 Task: Add an event with the title Second Interview with Roberstson, date '2024/05/03', time 9:40 AM to 11:40 AMand add a description: Analyzing the campaign's KPIs, such as website traffic, lead generation, sales, customer acquisition cost, return on investment (ROI), or brand awareness metrics. This helps to determine if the campaign achieved its desired outcomes and if it delivered a positive ROI., put the event into Orange category . Add location for the event as: Rotterdam, Netherlands, logged in from the account softage.8@softage.netand send the event invitation to softage.6@softage.net and softage.7@softage.net. Set a reminder for the event 5 minutes before
Action: Mouse moved to (125, 150)
Screenshot: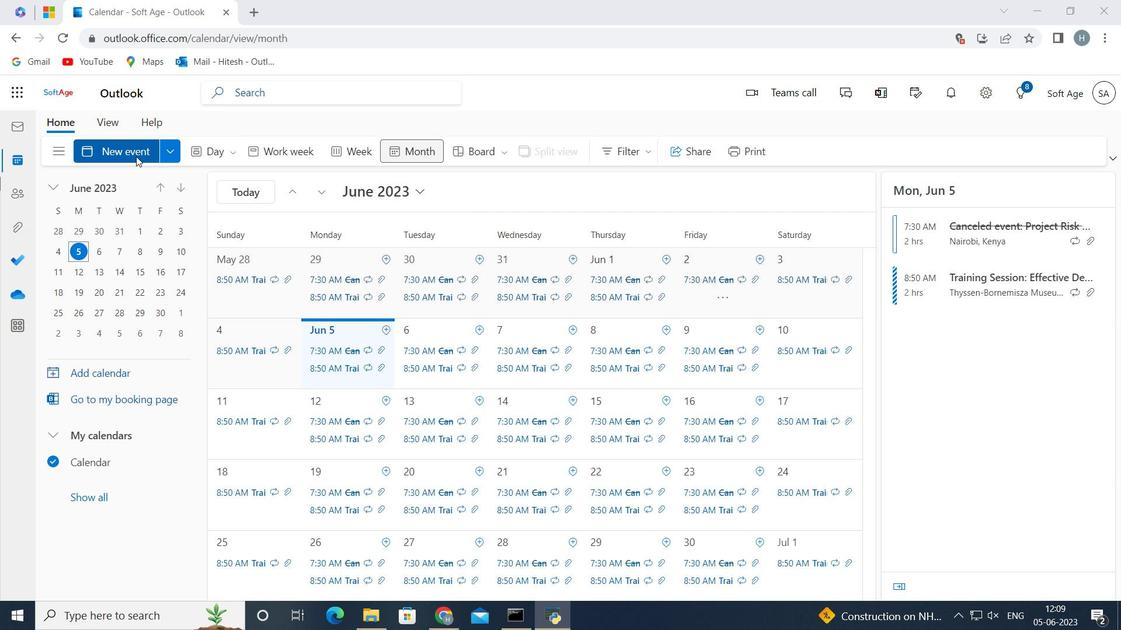 
Action: Mouse pressed left at (125, 150)
Screenshot: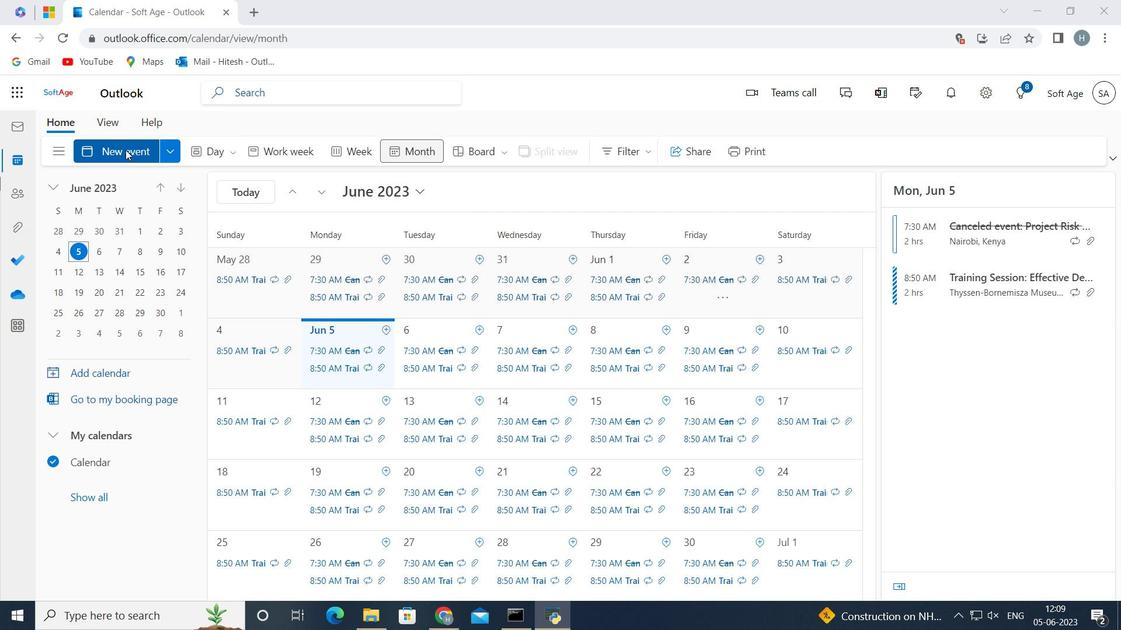 
Action: Mouse moved to (272, 237)
Screenshot: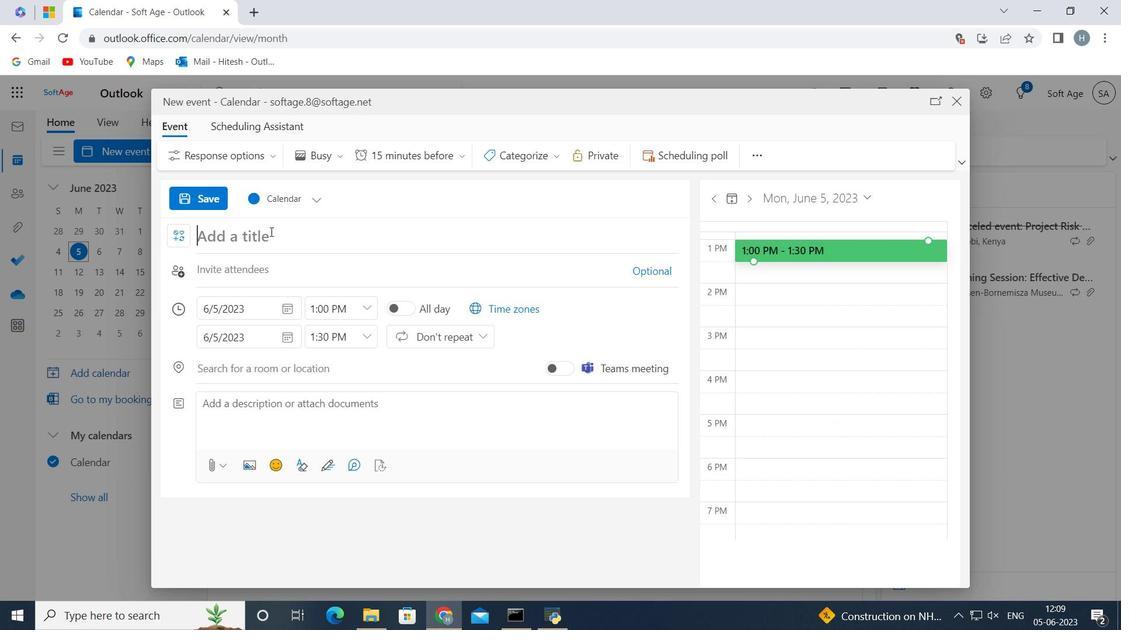 
Action: Mouse pressed left at (272, 237)
Screenshot: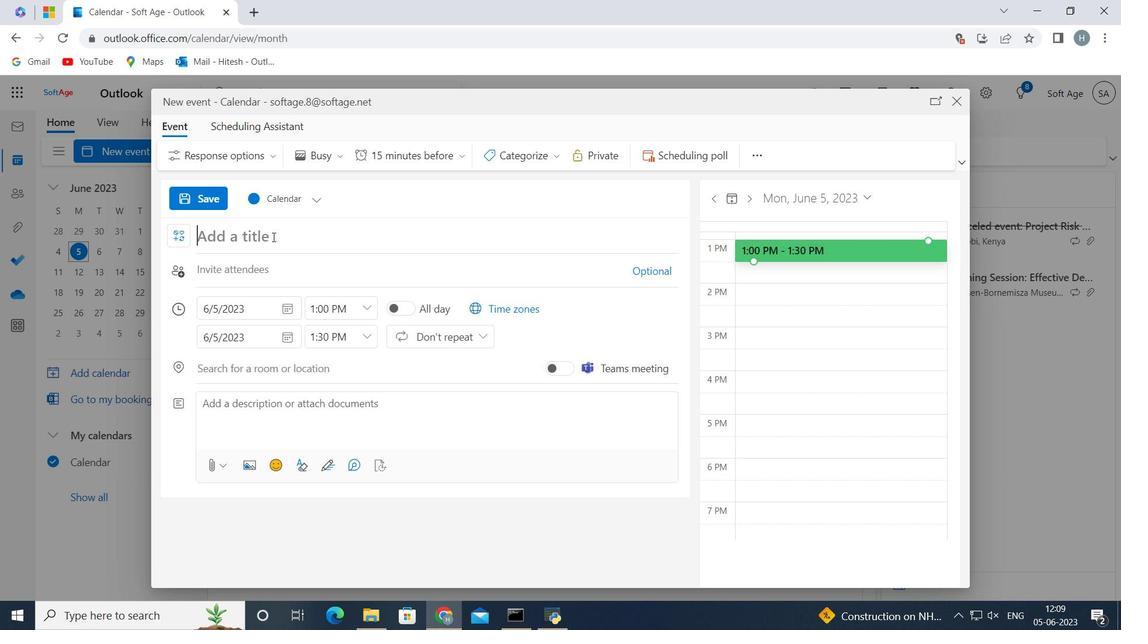 
Action: Key pressed <Key.shift>Second<Key.space><Key.shift>Interview<Key.space>with<Key.space><Key.shift>Roberstson<Key.space>
Screenshot: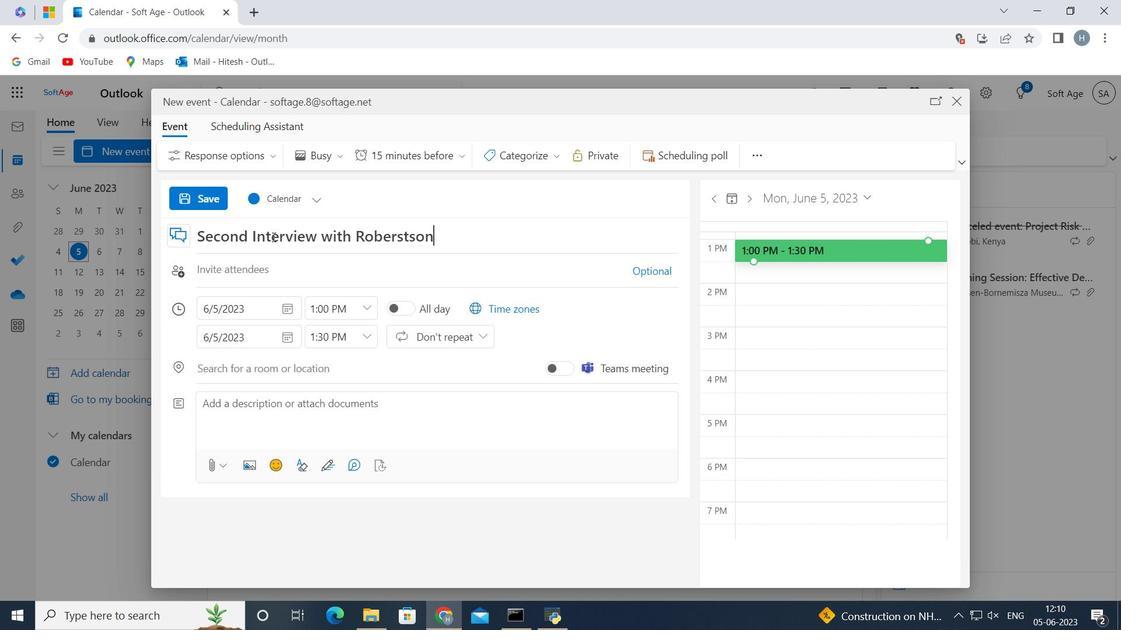 
Action: Mouse moved to (529, 238)
Screenshot: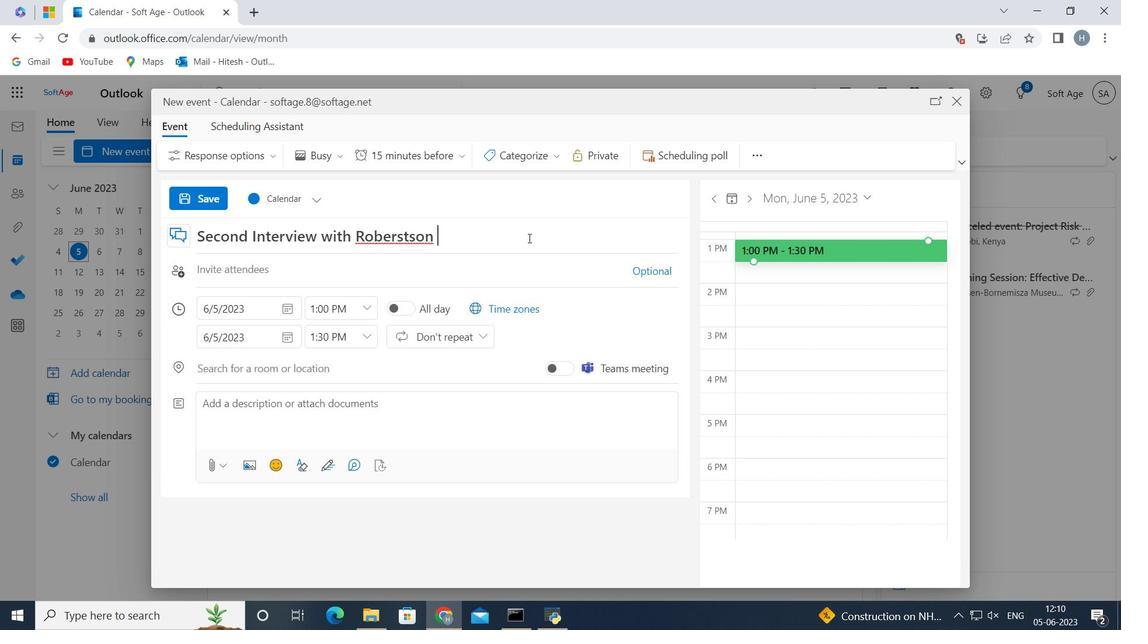 
Action: Mouse pressed left at (529, 238)
Screenshot: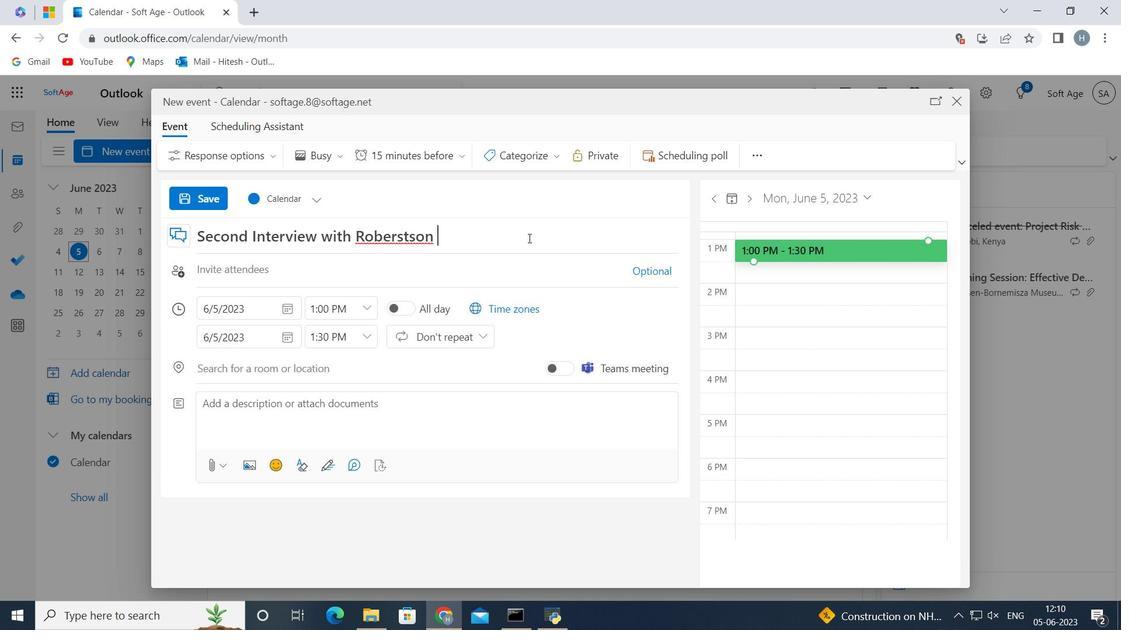 
Action: Mouse moved to (290, 309)
Screenshot: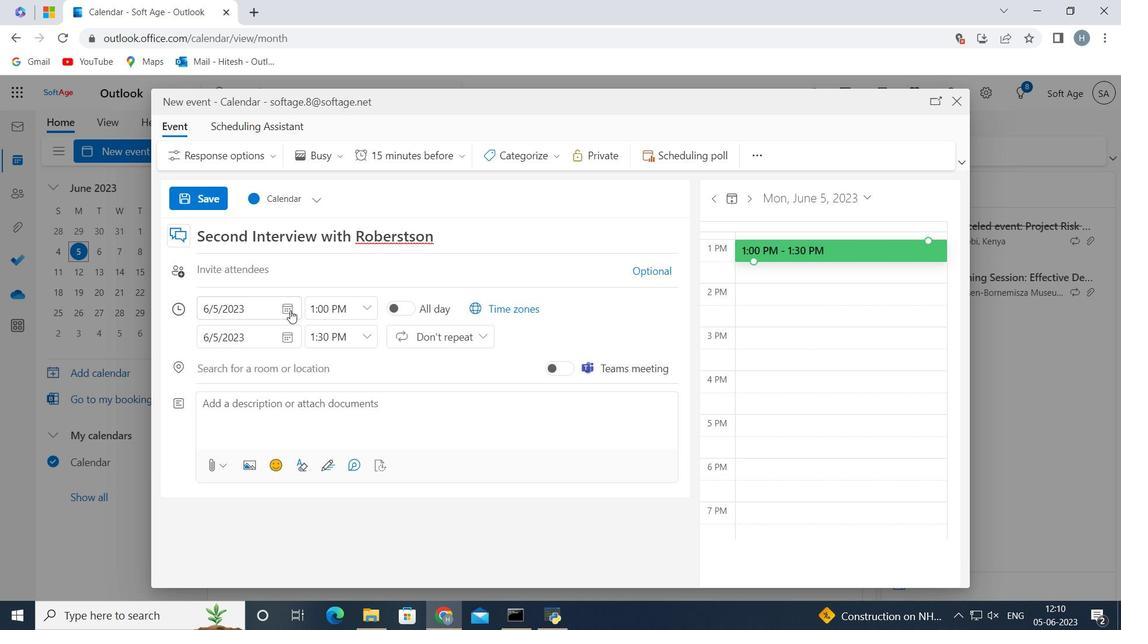 
Action: Mouse pressed left at (290, 309)
Screenshot: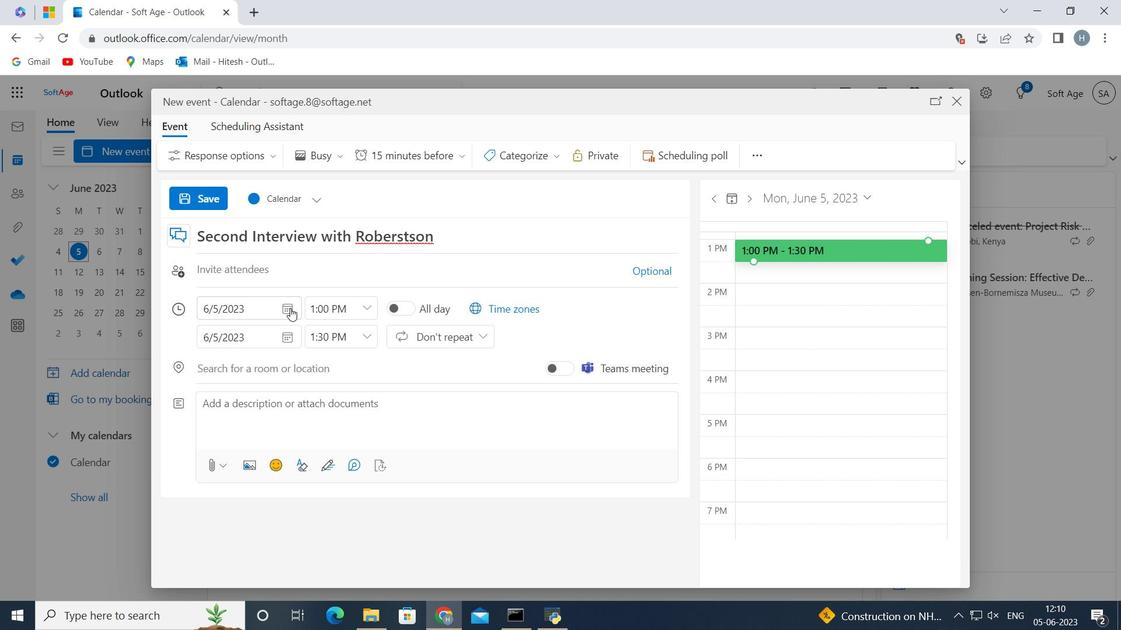 
Action: Mouse moved to (251, 339)
Screenshot: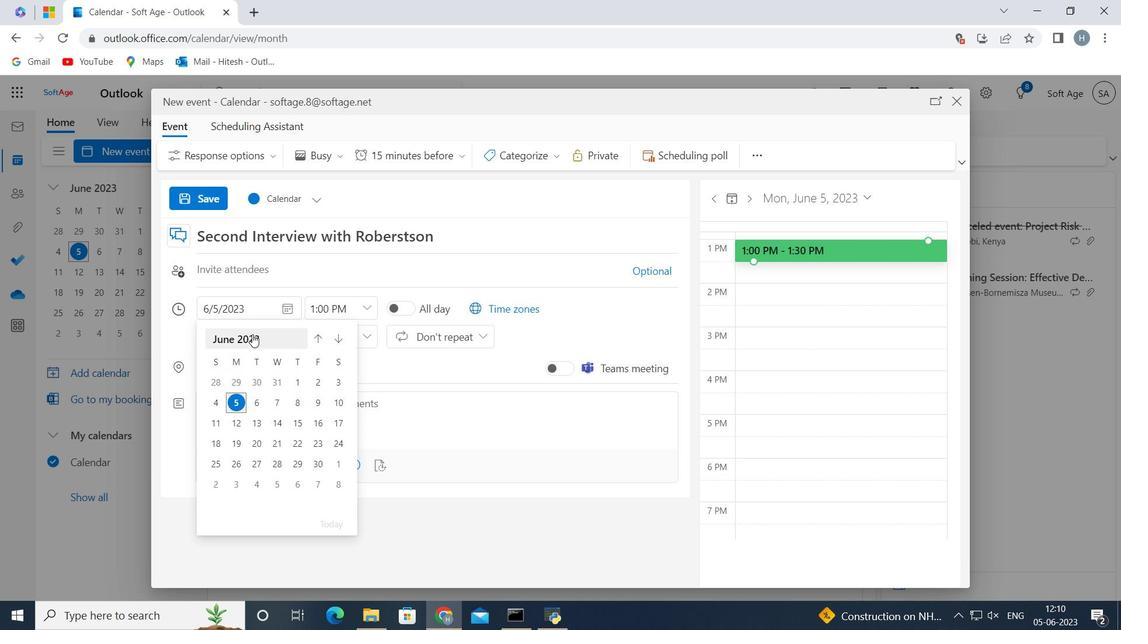 
Action: Mouse pressed left at (251, 339)
Screenshot: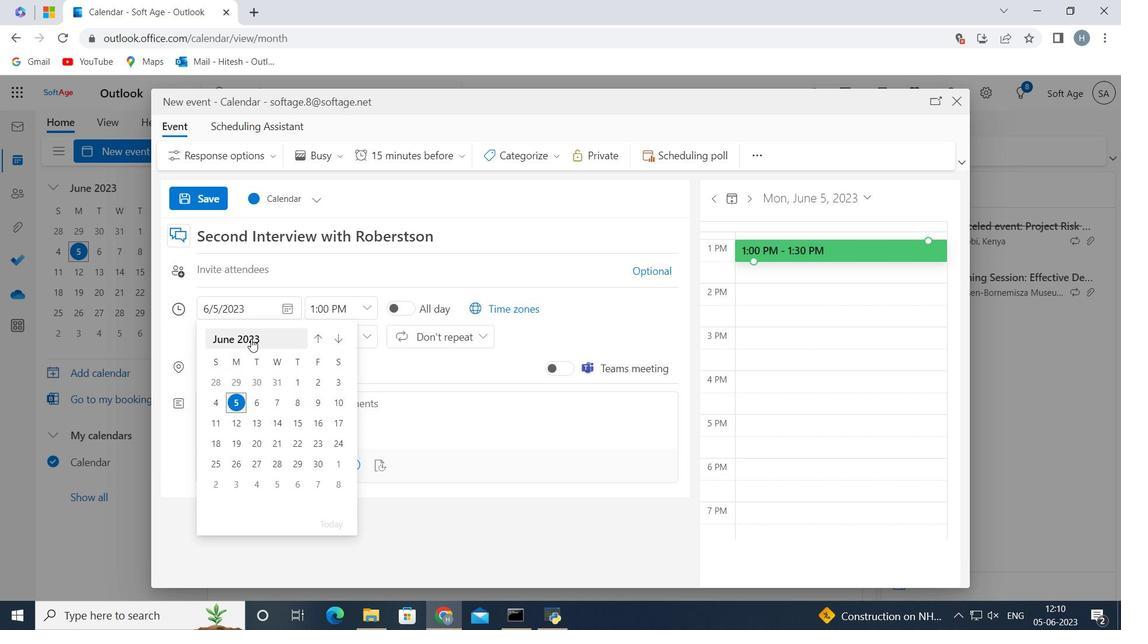 
Action: Mouse pressed left at (251, 339)
Screenshot: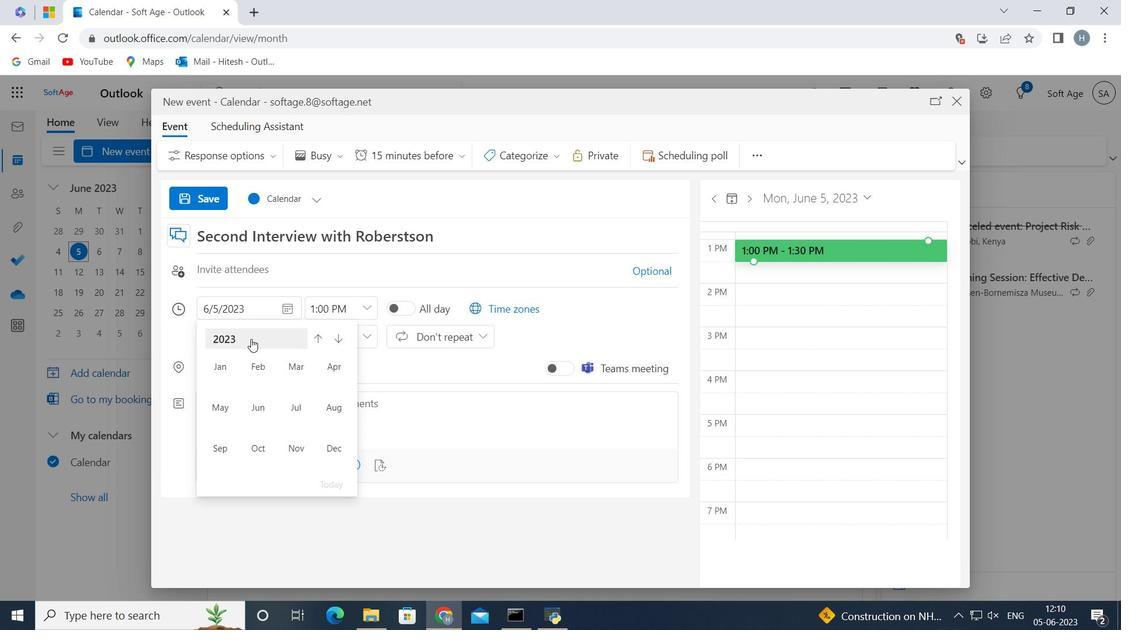 
Action: Mouse moved to (221, 404)
Screenshot: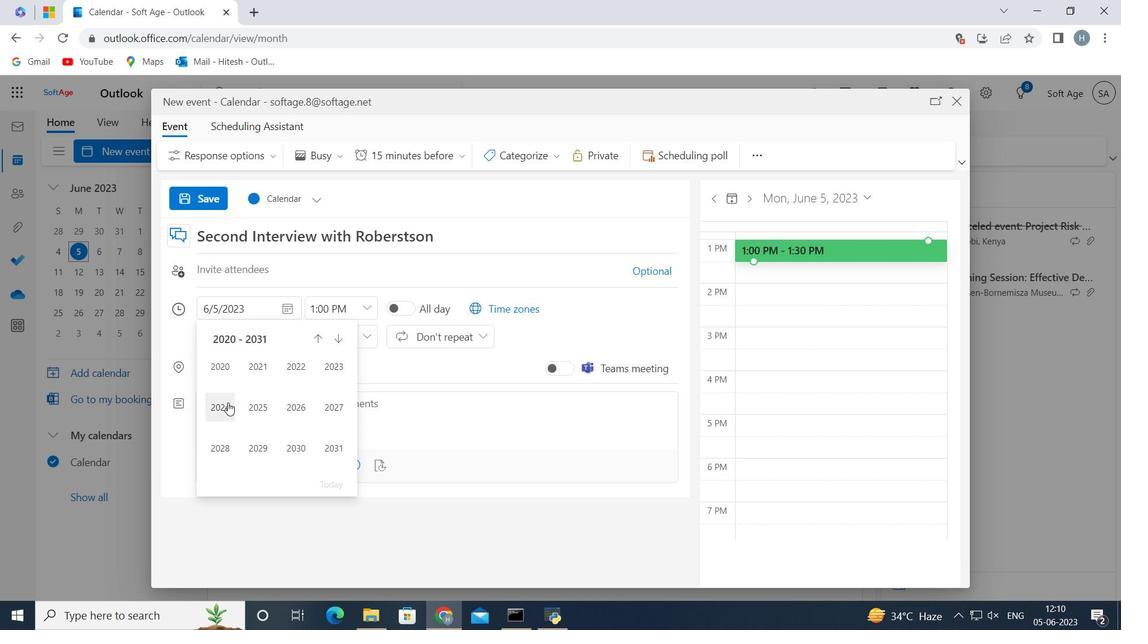 
Action: Mouse pressed left at (221, 404)
Screenshot: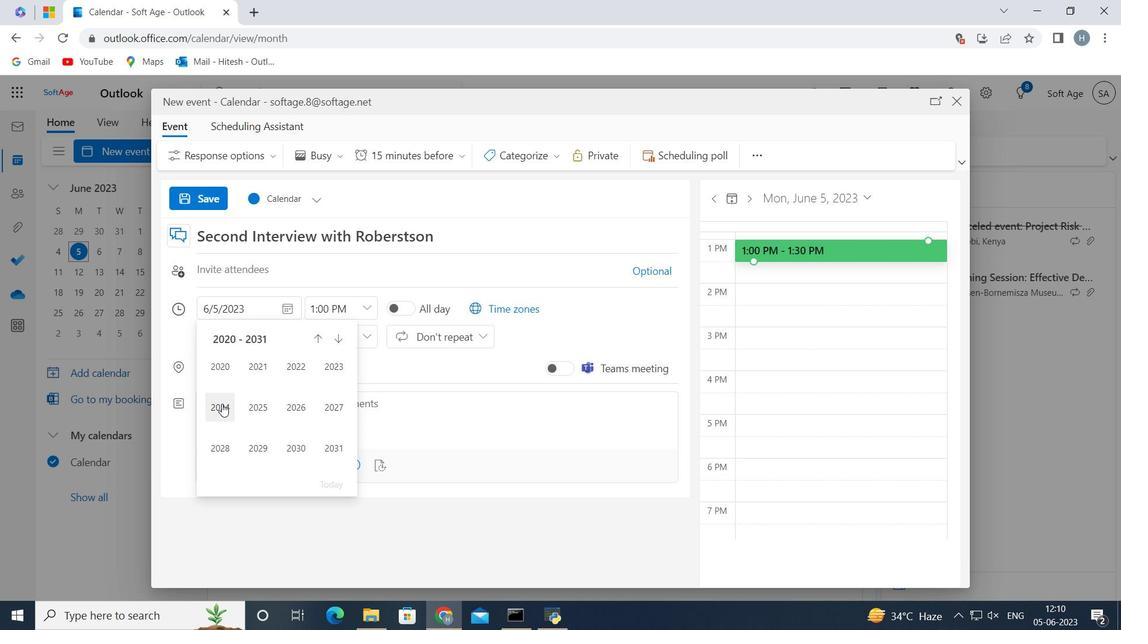 
Action: Mouse moved to (224, 401)
Screenshot: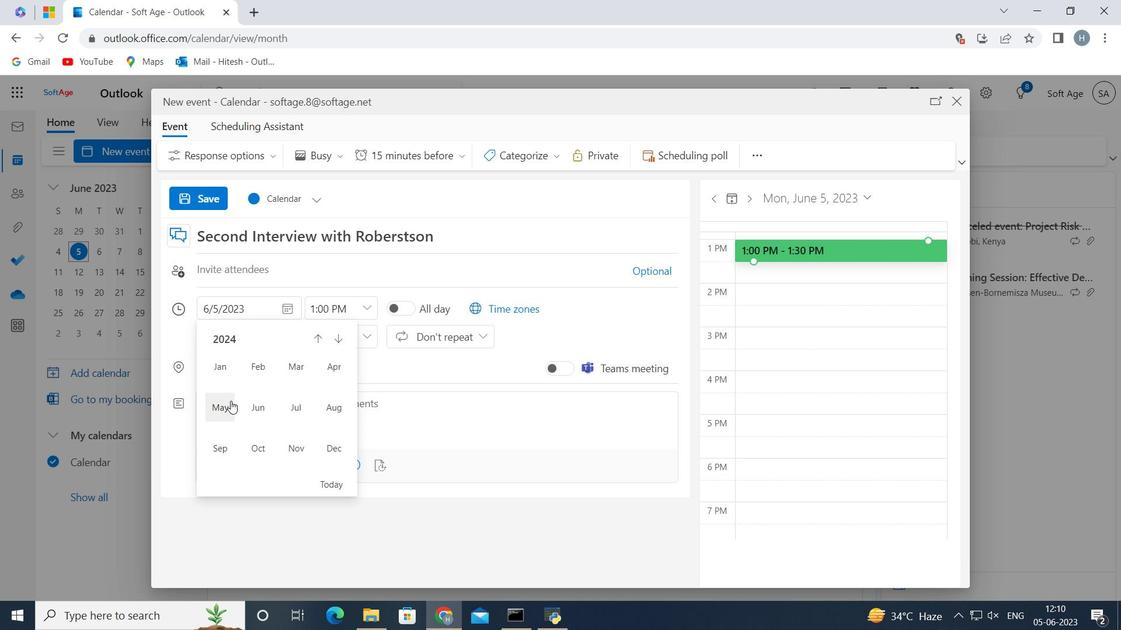 
Action: Mouse pressed left at (224, 401)
Screenshot: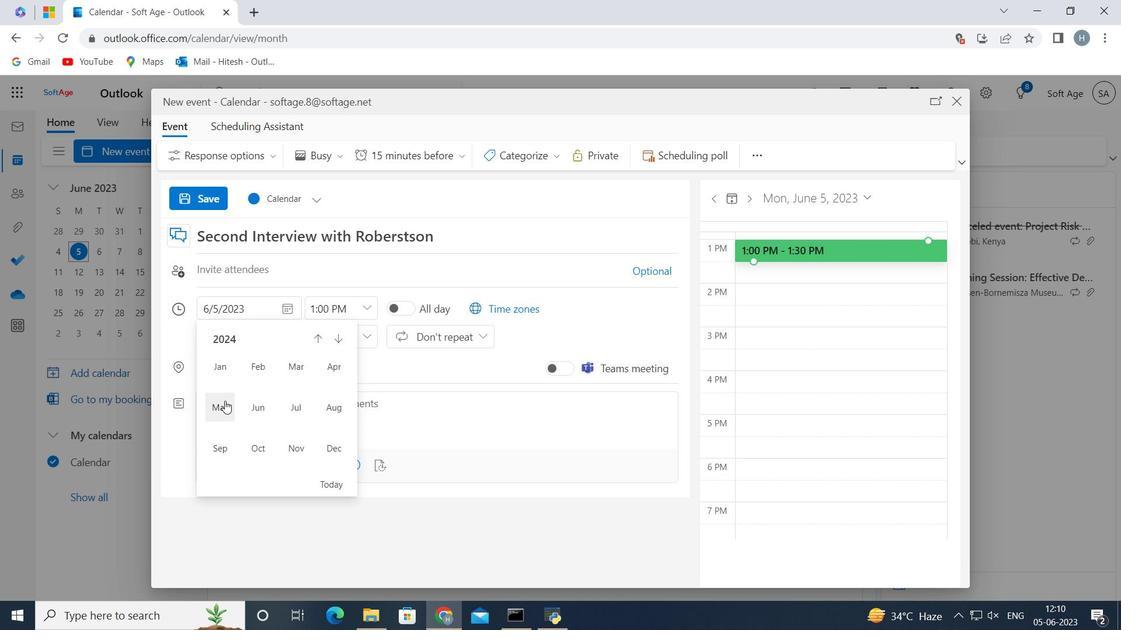 
Action: Mouse moved to (318, 381)
Screenshot: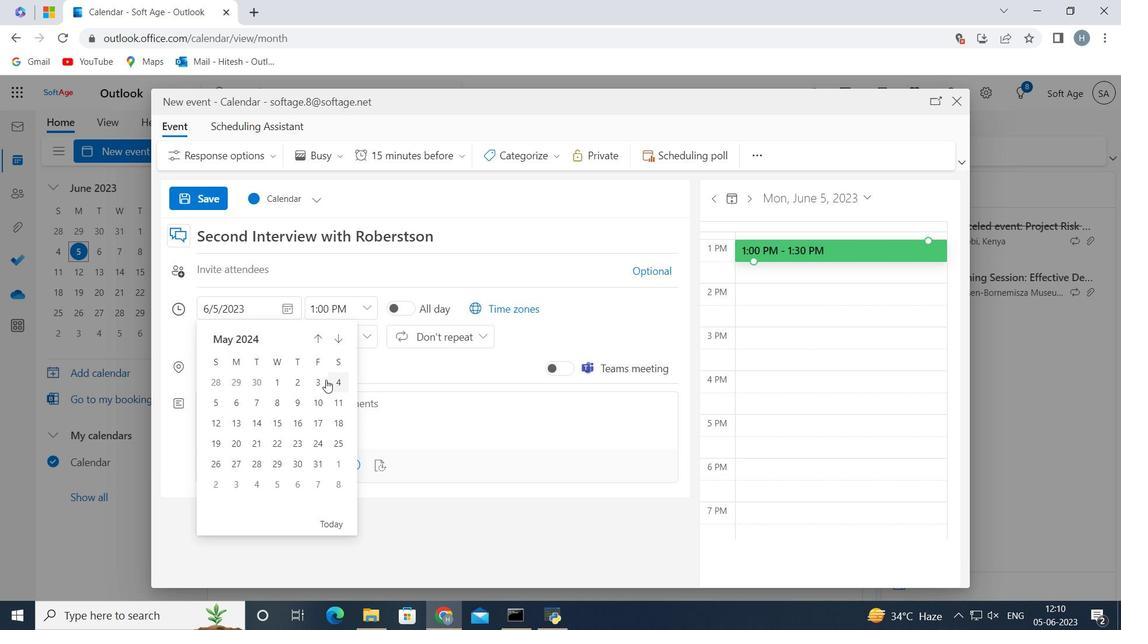 
Action: Mouse pressed left at (318, 381)
Screenshot: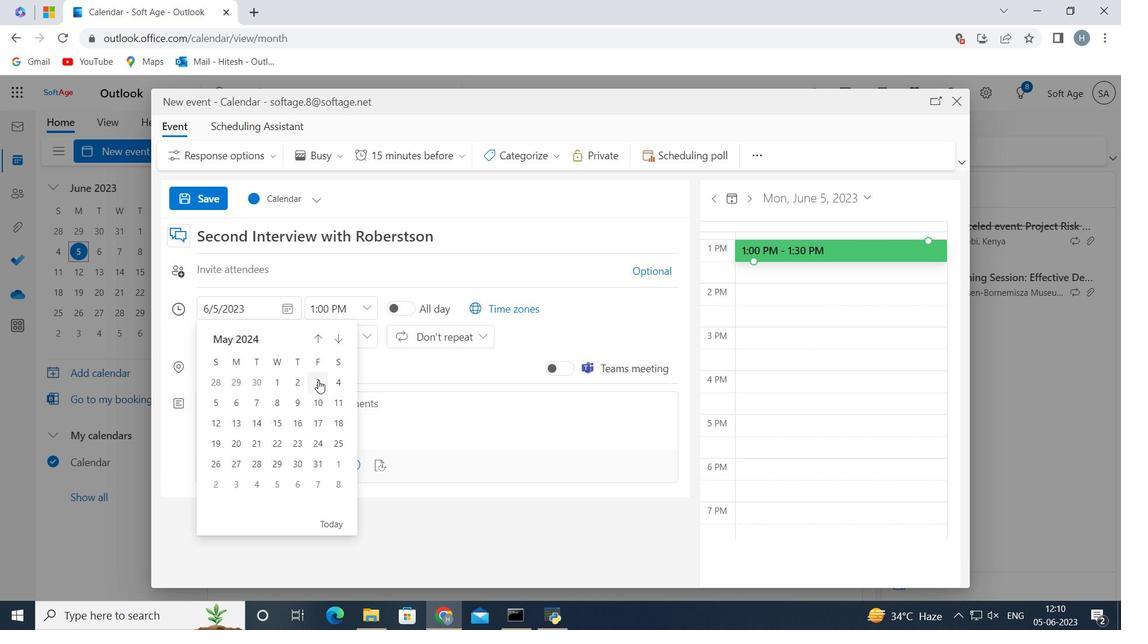 
Action: Mouse moved to (365, 305)
Screenshot: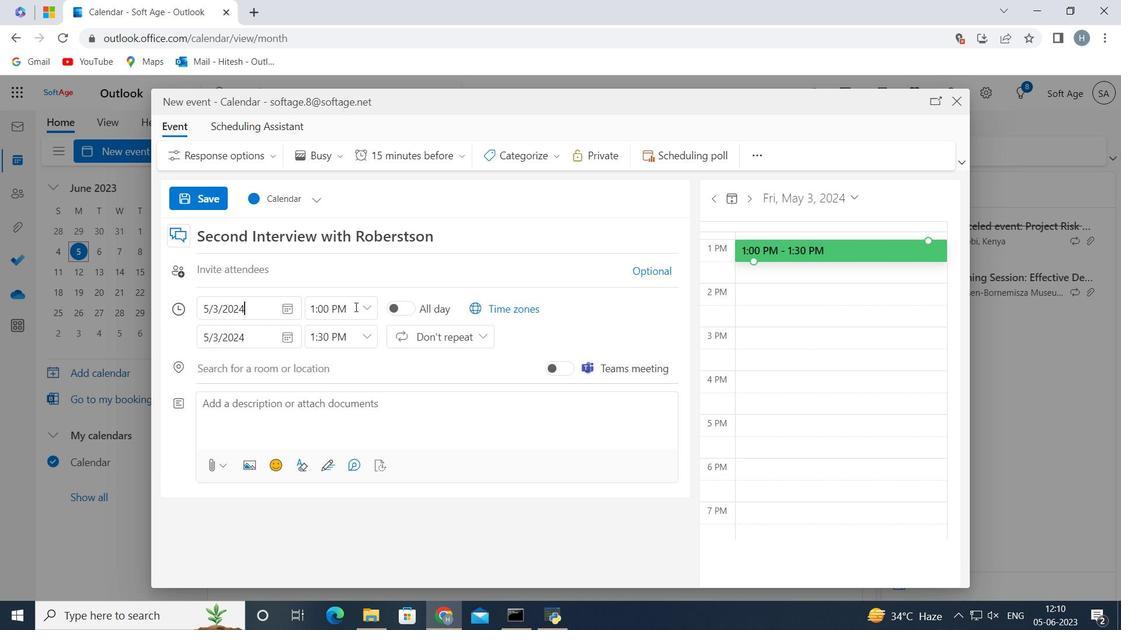 
Action: Mouse pressed left at (365, 305)
Screenshot: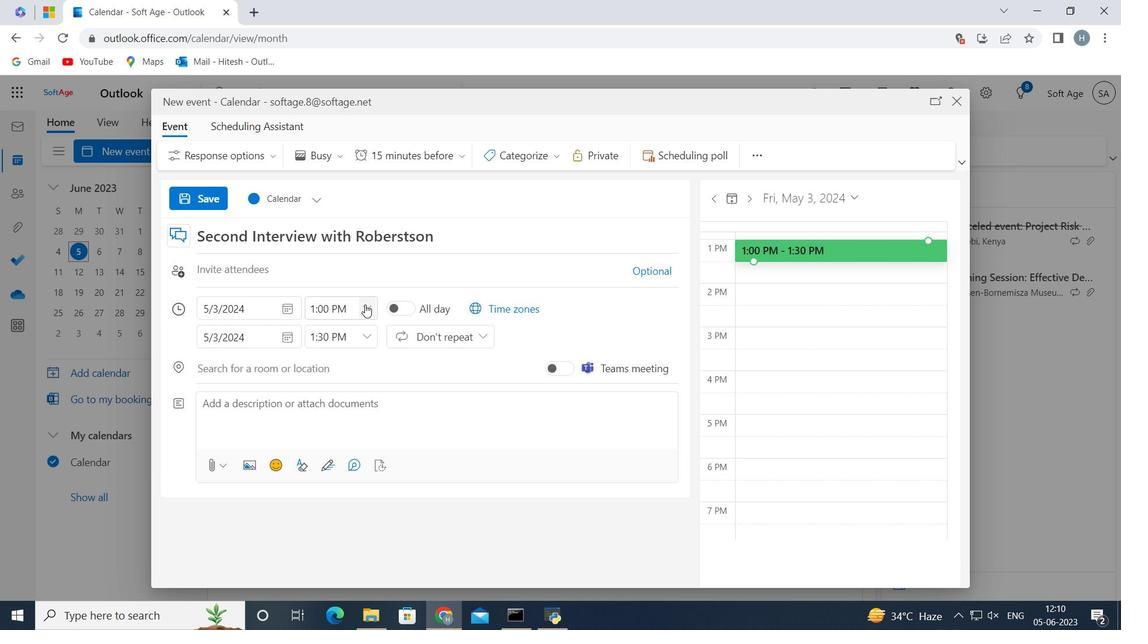 
Action: Mouse moved to (318, 407)
Screenshot: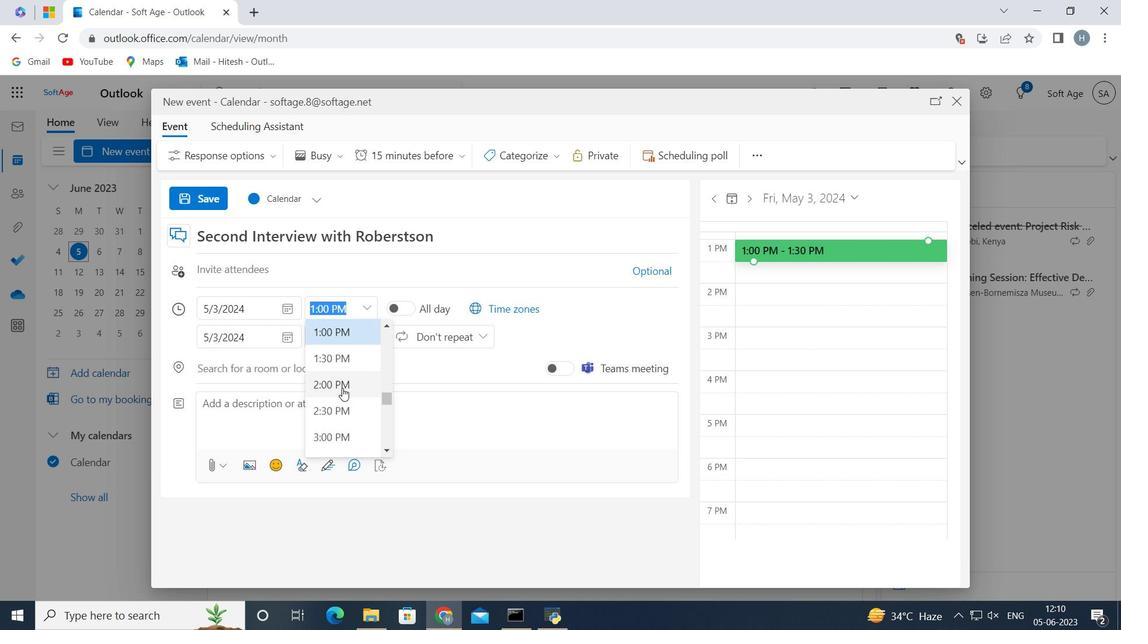 
Action: Mouse scrolled (318, 407) with delta (0, 0)
Screenshot: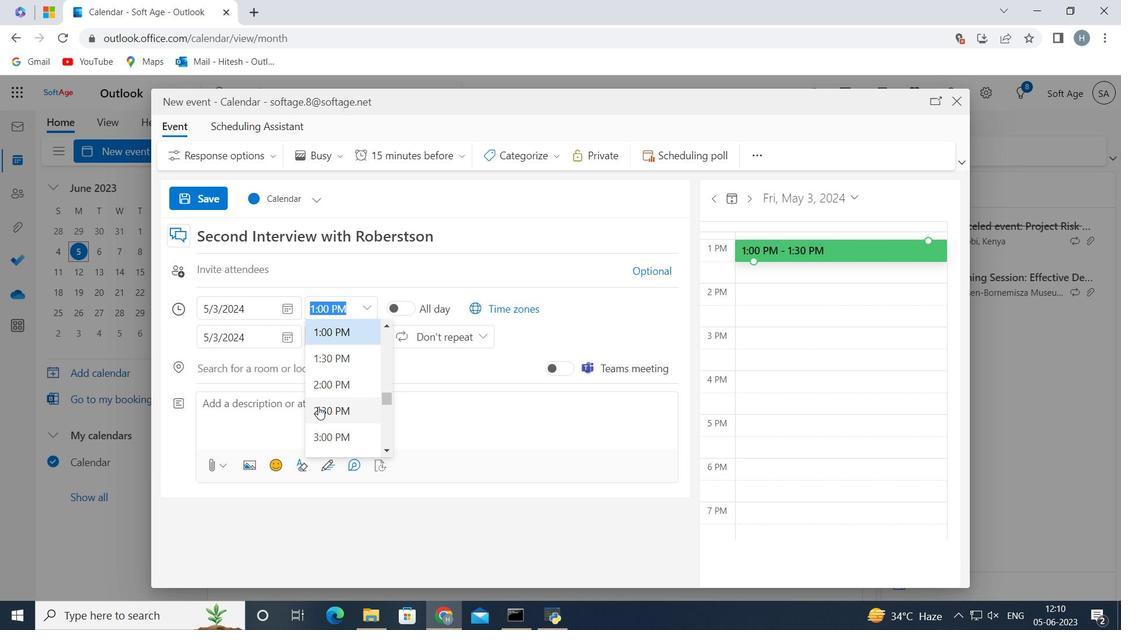 
Action: Mouse scrolled (318, 407) with delta (0, 0)
Screenshot: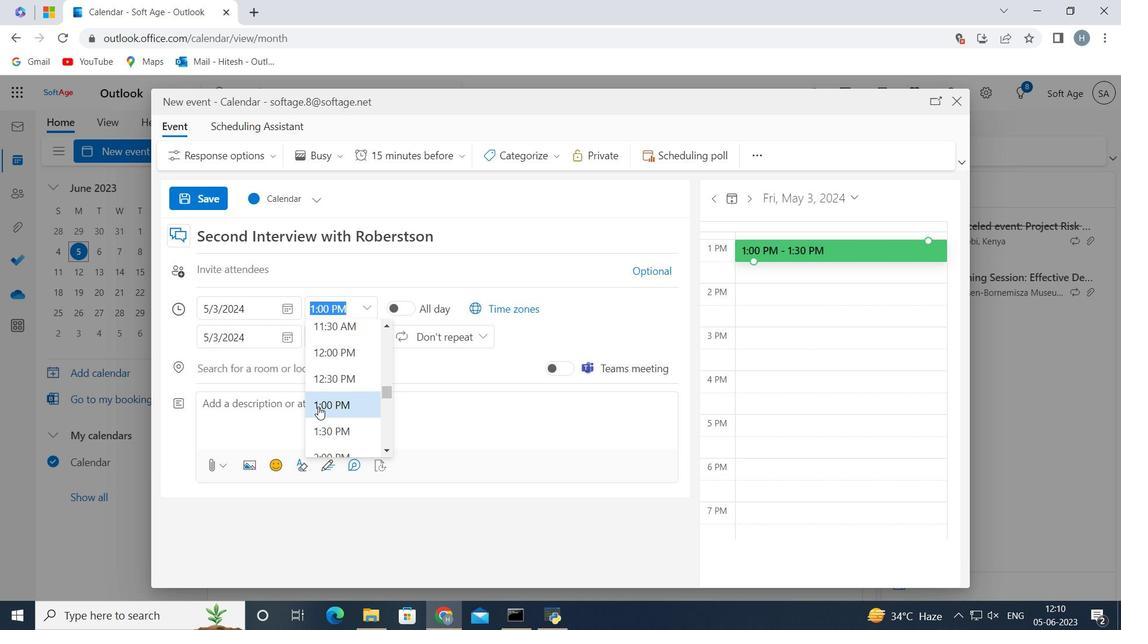 
Action: Mouse scrolled (318, 407) with delta (0, 0)
Screenshot: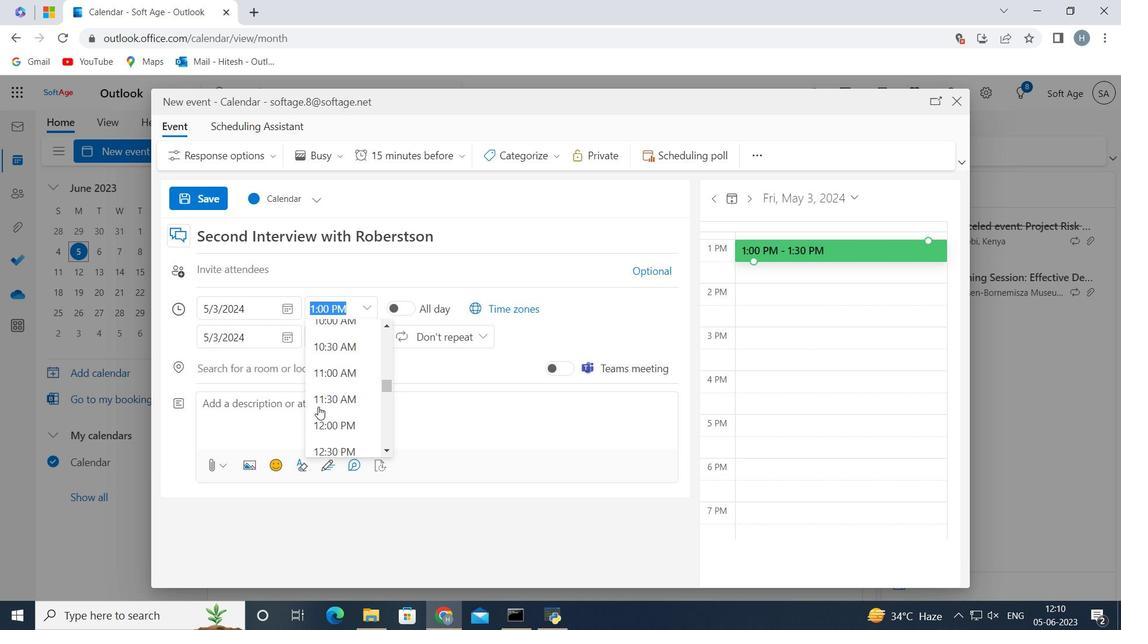 
Action: Mouse moved to (325, 368)
Screenshot: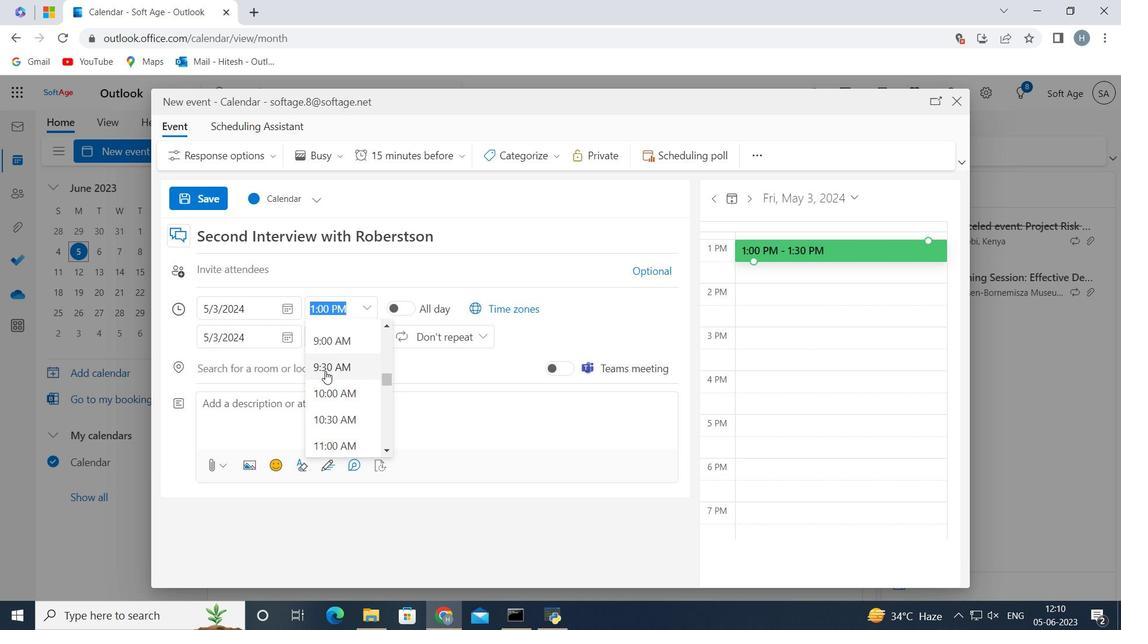 
Action: Mouse pressed left at (325, 368)
Screenshot: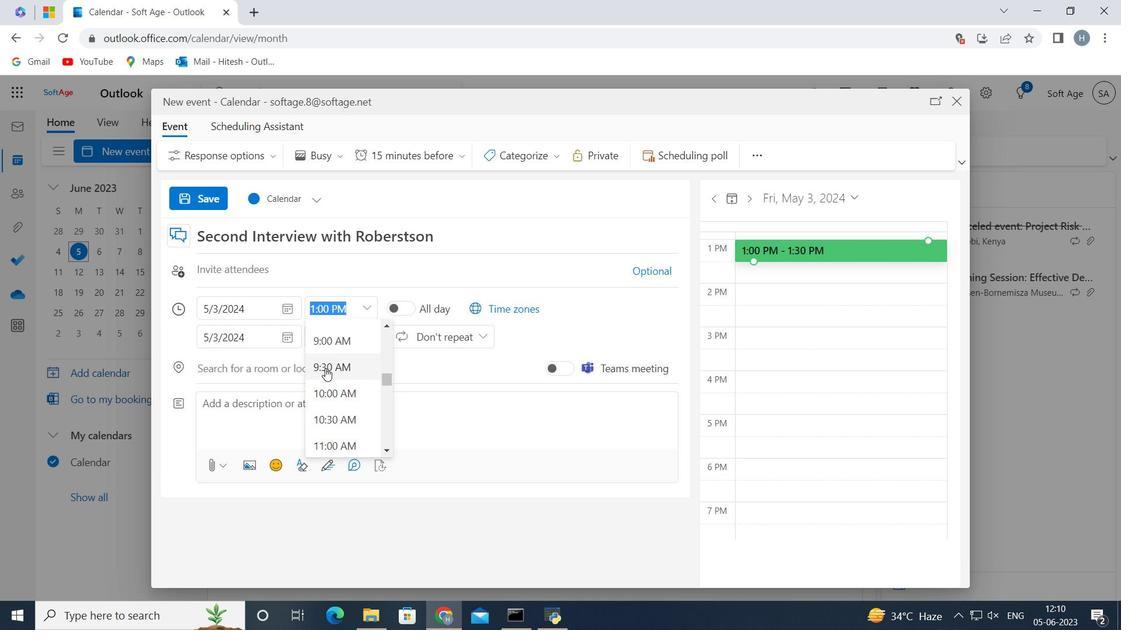 
Action: Mouse moved to (327, 310)
Screenshot: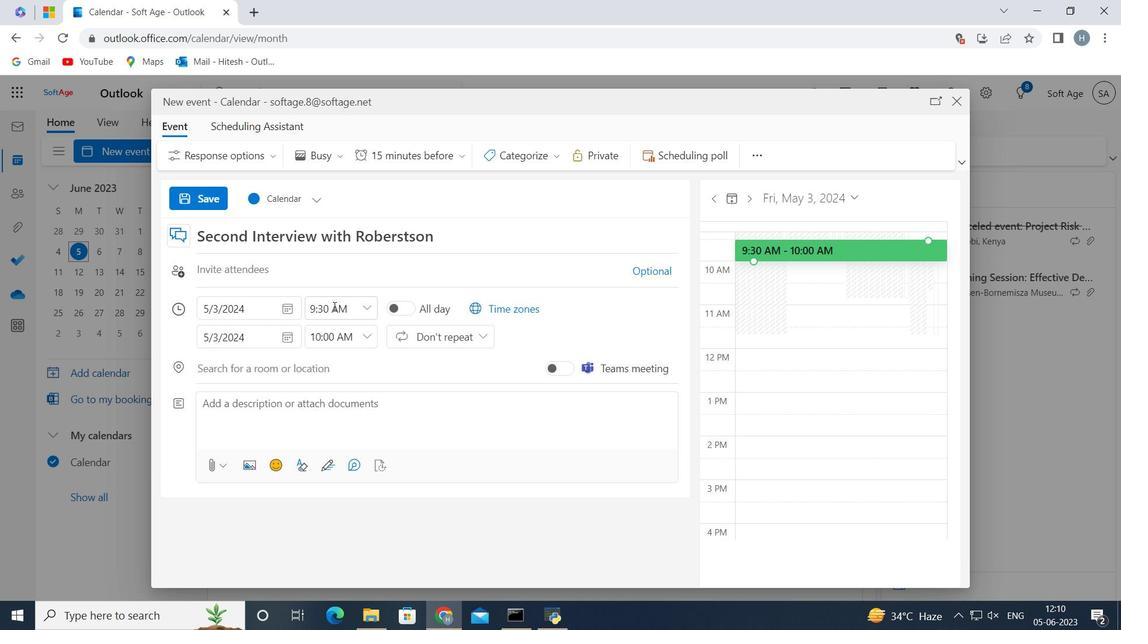
Action: Mouse pressed left at (327, 310)
Screenshot: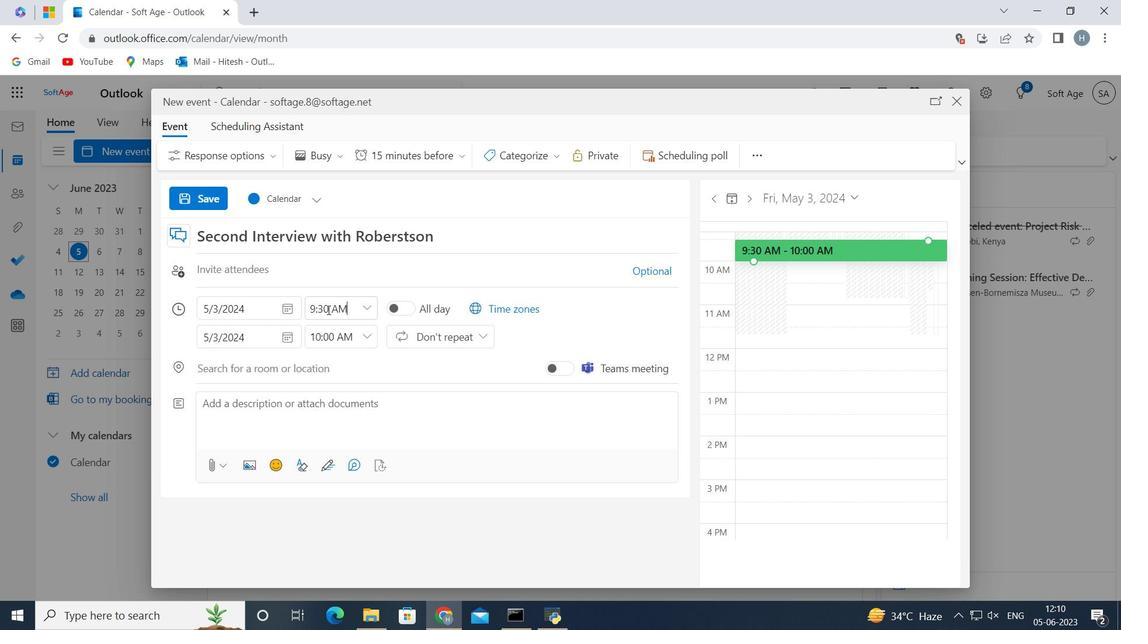 
Action: Key pressed <Key.backspace><Key.backspace>40
Screenshot: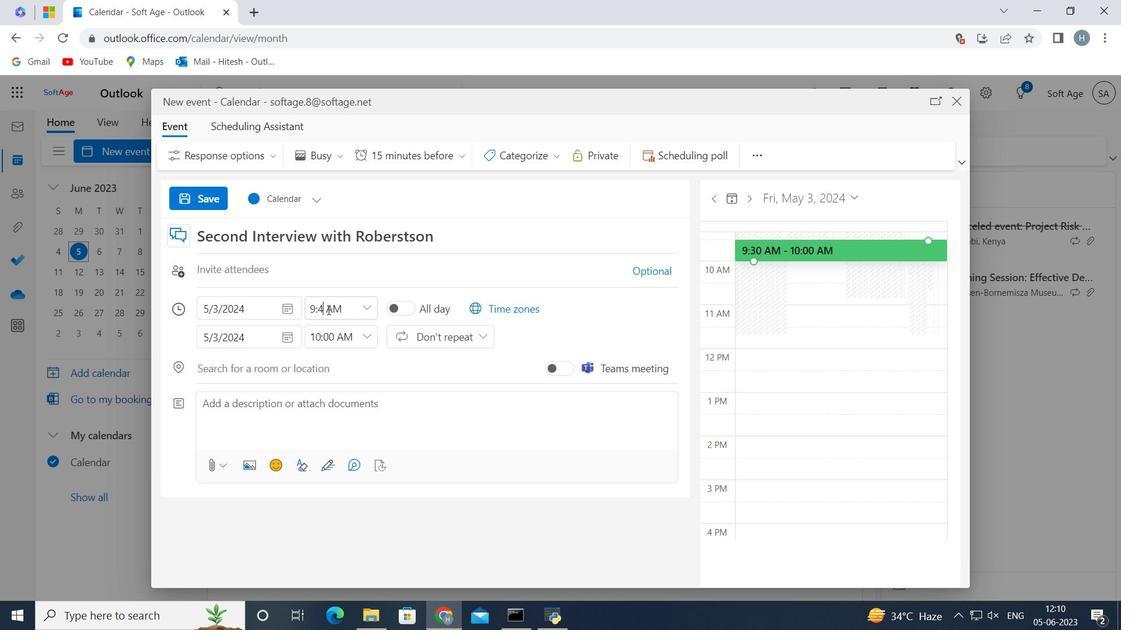 
Action: Mouse moved to (367, 337)
Screenshot: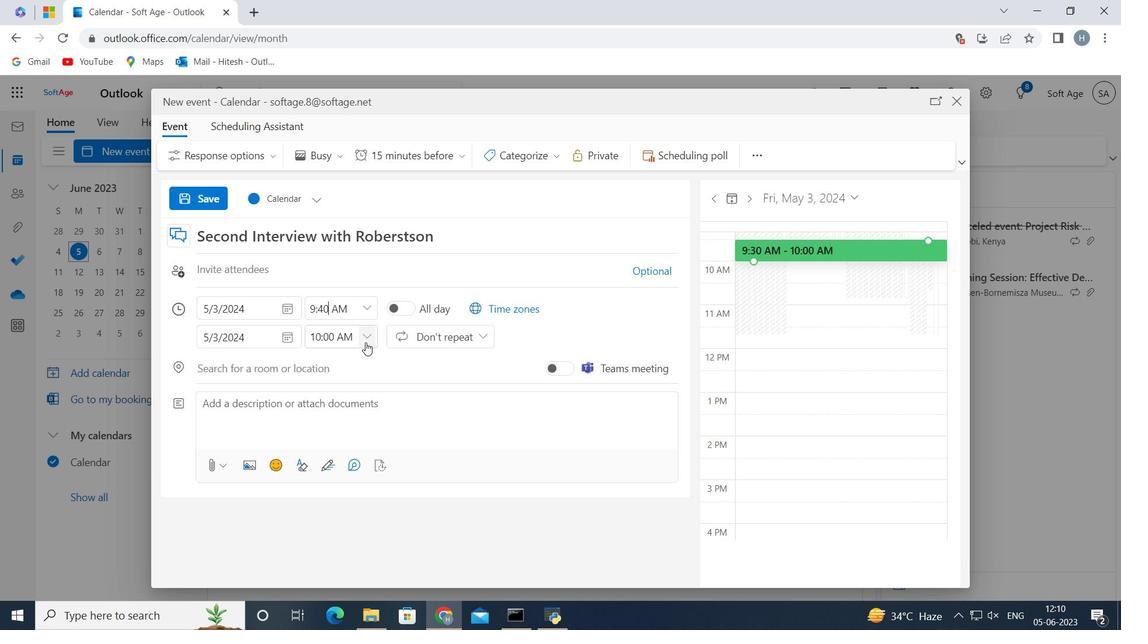 
Action: Mouse pressed left at (367, 337)
Screenshot: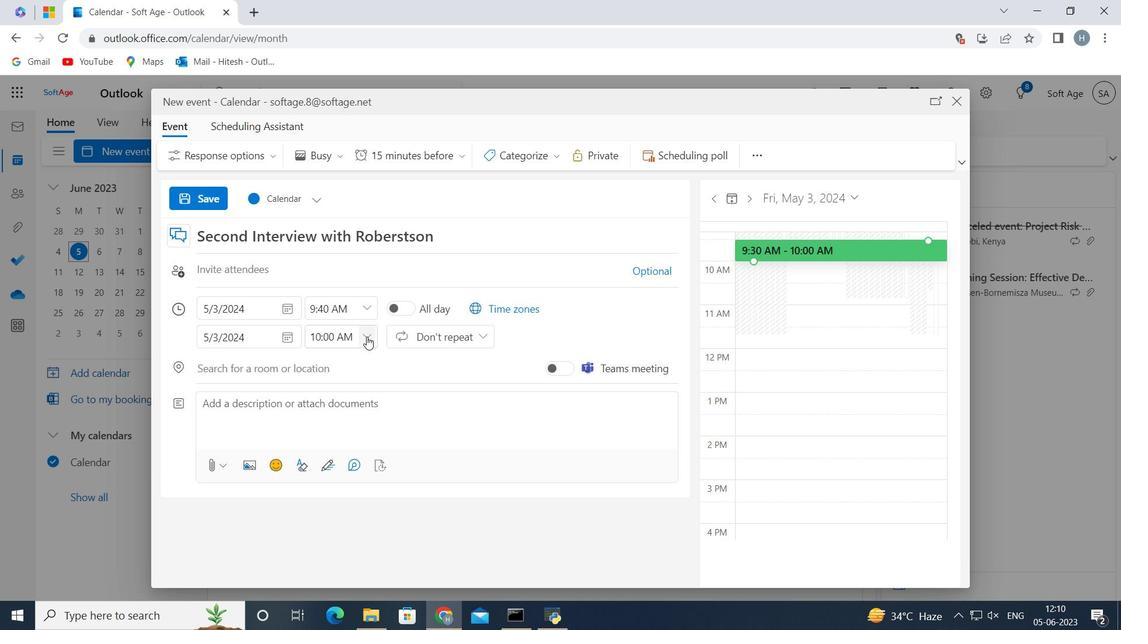 
Action: Mouse moved to (362, 434)
Screenshot: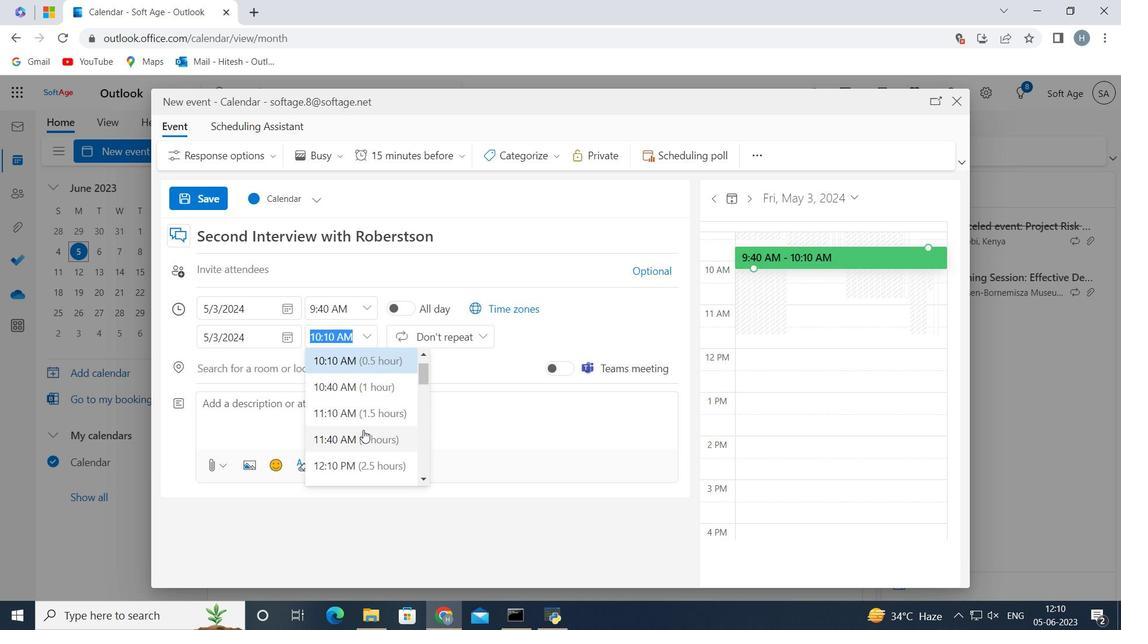 
Action: Mouse pressed left at (362, 434)
Screenshot: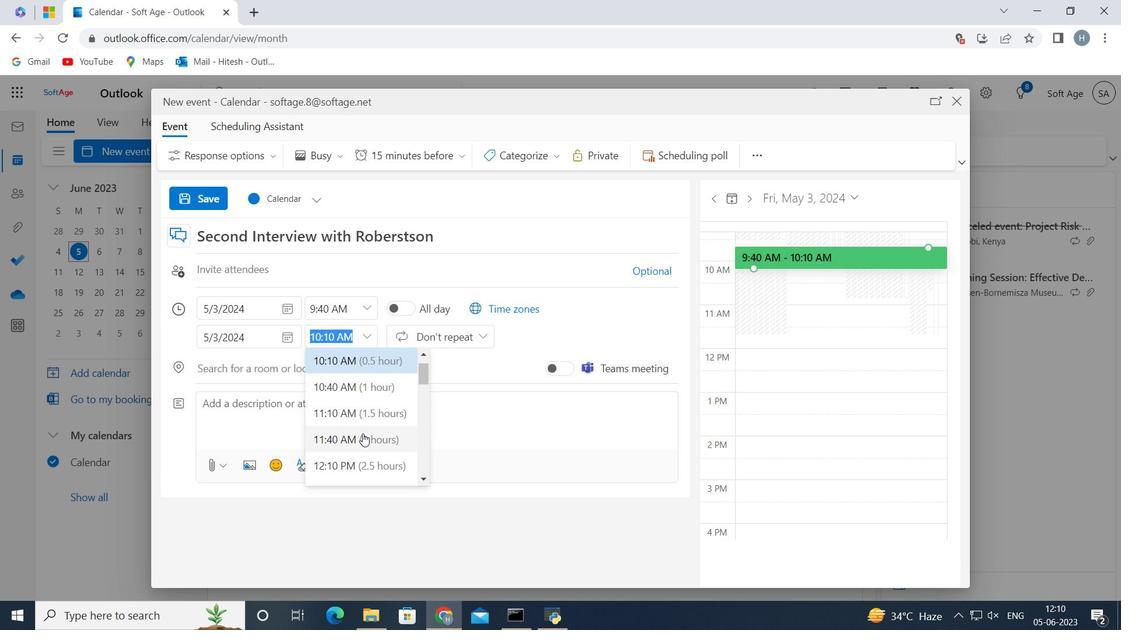 
Action: Mouse moved to (344, 408)
Screenshot: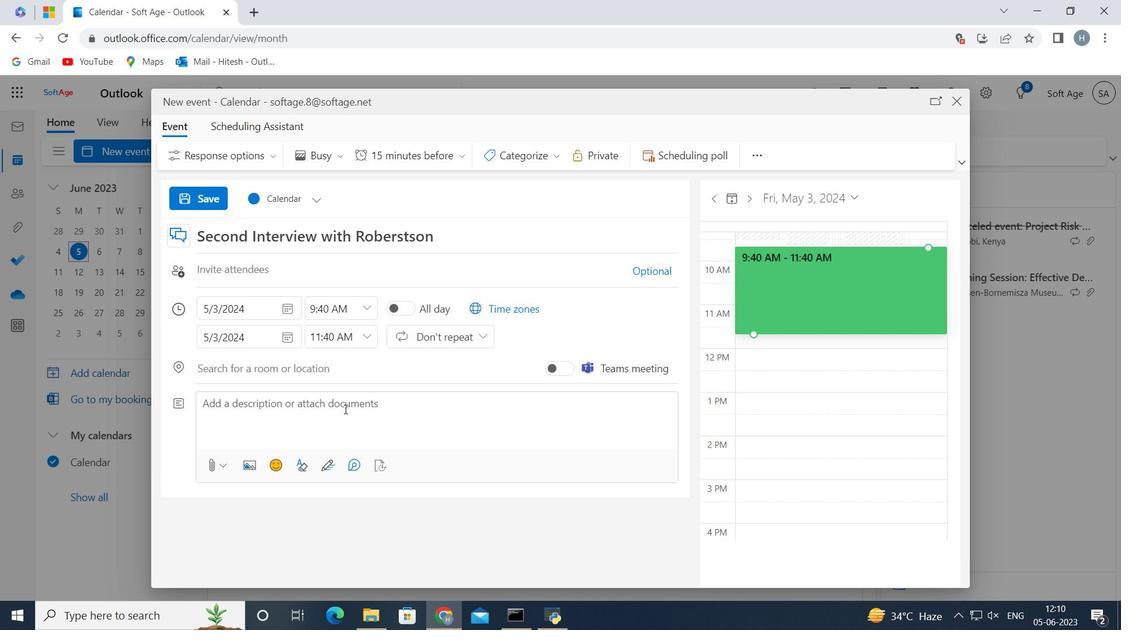 
Action: Mouse pressed left at (344, 408)
Screenshot: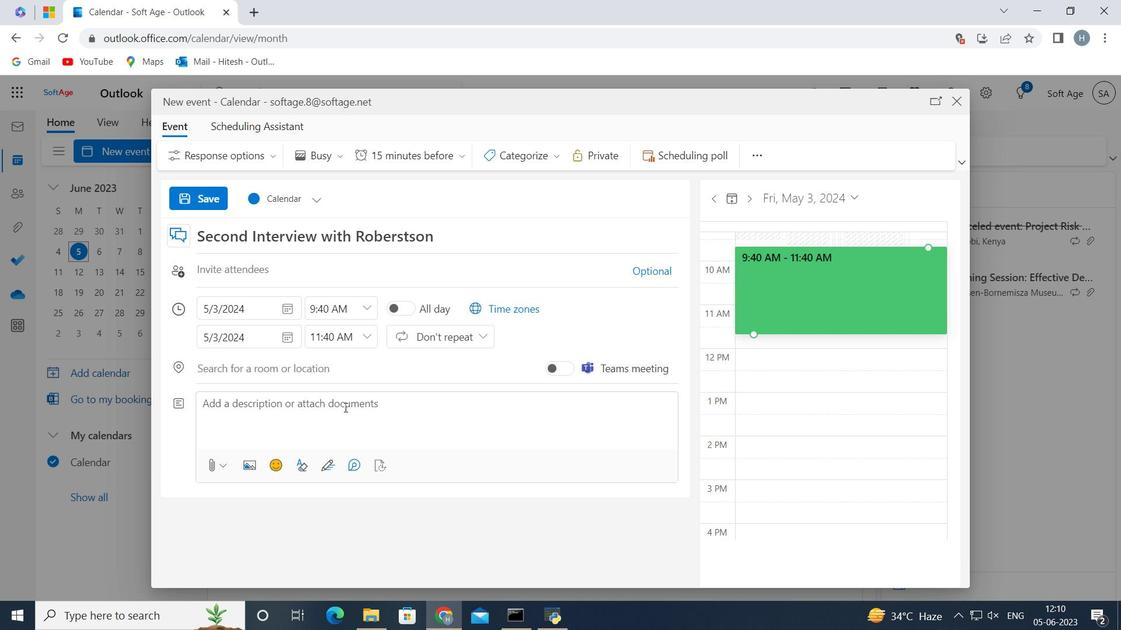 
Action: Key pressed <Key.shift>Analyzing<Key.space>the<Key.space>campaign's<Key.space><Key.shift>KPIs,<Key.space>such<Key.space>as<Key.space>website<Key.space>traffic,<Key.space>lead<Key.space>generation,<Key.space>sales,<Key.space>customer<Key.space>acquisition<Key.space>cost,<Key.space>return<Key.space>on<Key.space>investment<Key.space><Key.shift_r>(<Key.caps_lock>ROI<Key.shift_r>)<Key.space><Key.caps_lock>or<Key.space>brand<Key.space>awareness<Key.space>metrics.<Key.space><Key.shift>This<Key.space>helps<Key.space>to<Key.space>determine<Key.space>if<Key.space>the<Key.space>campaign<Key.space>achieved<Key.space>its<Key.space>desired<Key.space>outcomes<Key.space>and<Key.space>if<Key.space>it<Key.space>delivered<Key.space>a<Key.space>positive<Key.space><Key.caps_lock>ROI.<Key.space>
Screenshot: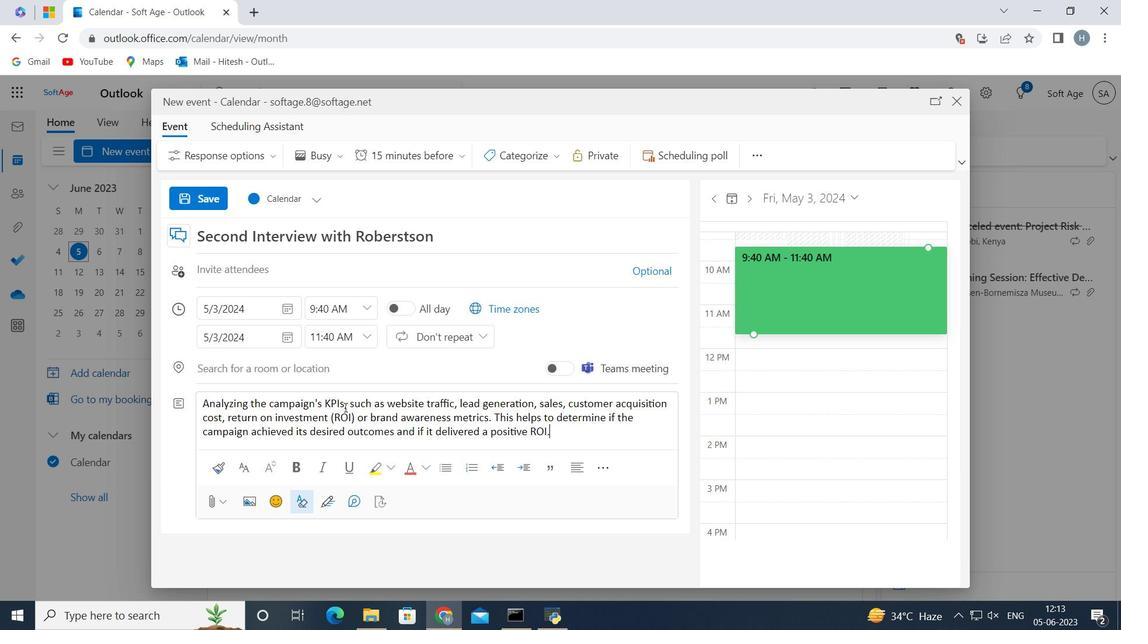 
Action: Mouse moved to (552, 151)
Screenshot: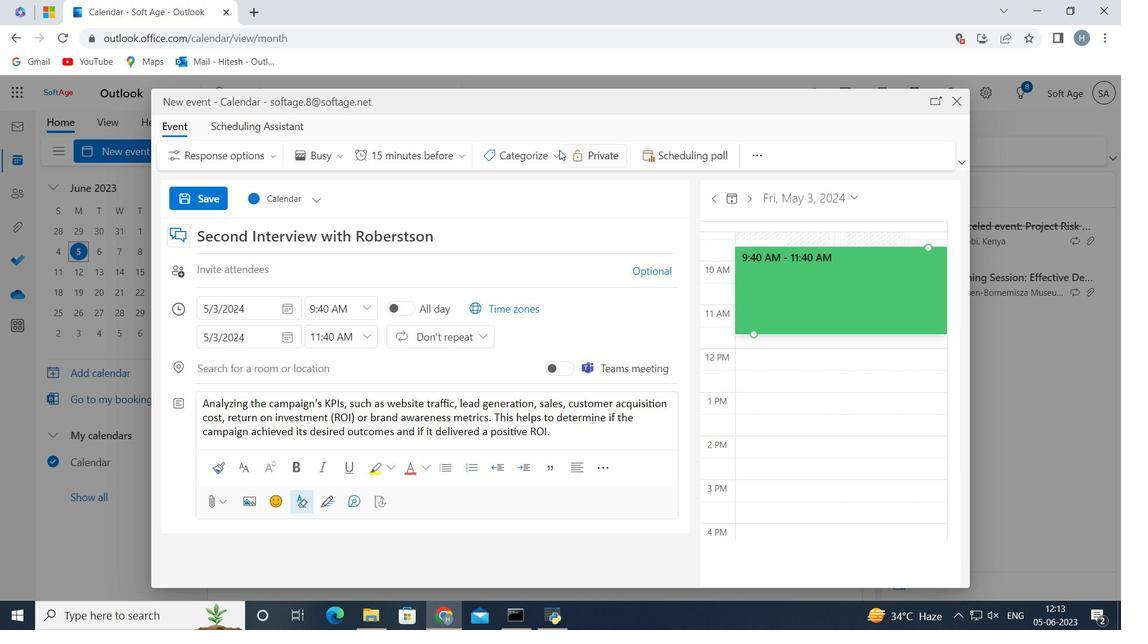 
Action: Mouse pressed left at (552, 151)
Screenshot: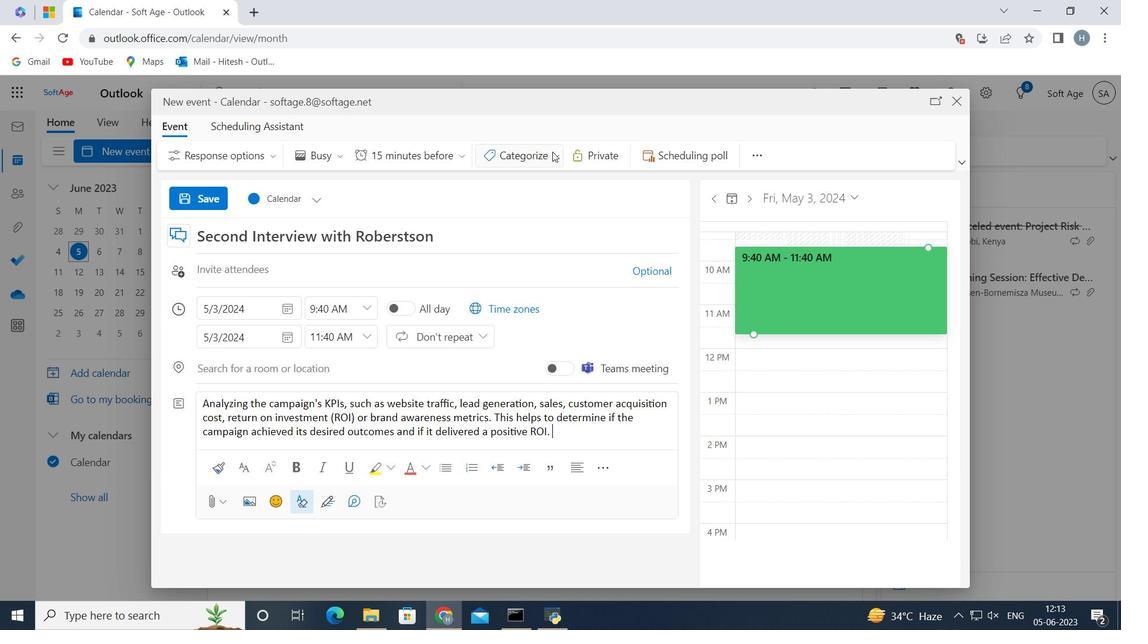 
Action: Mouse moved to (535, 231)
Screenshot: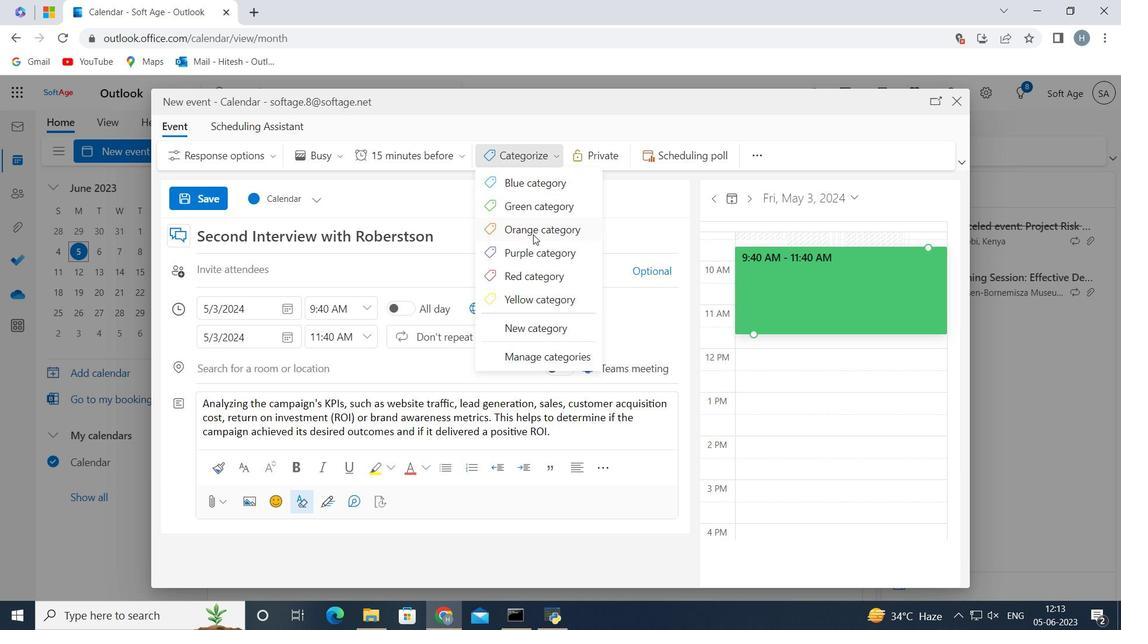 
Action: Mouse pressed left at (535, 231)
Screenshot: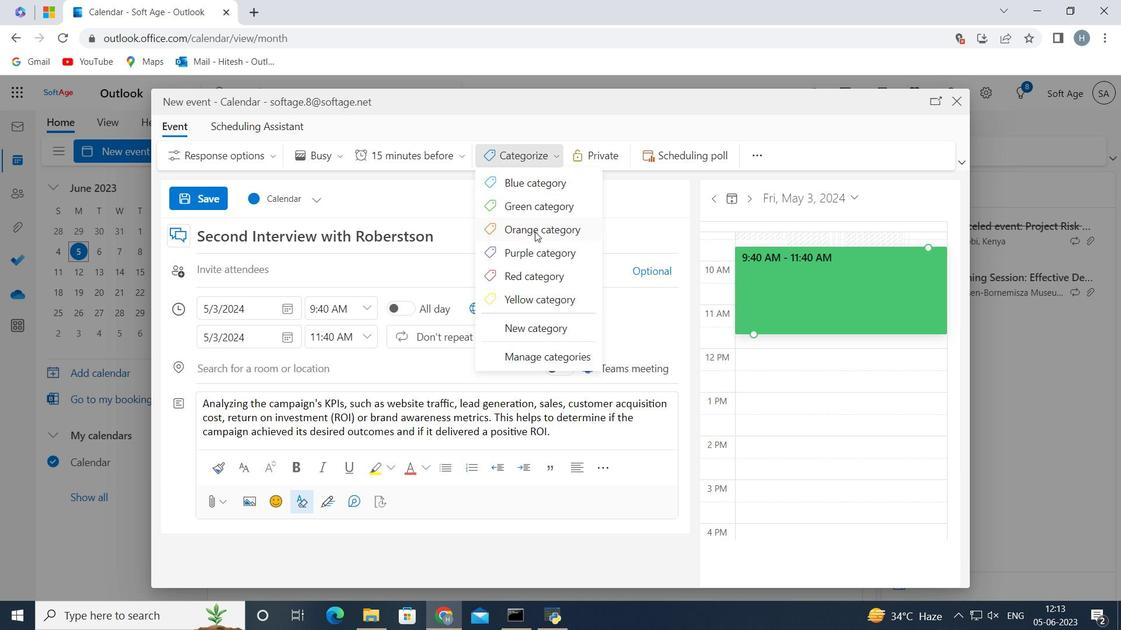 
Action: Mouse moved to (334, 373)
Screenshot: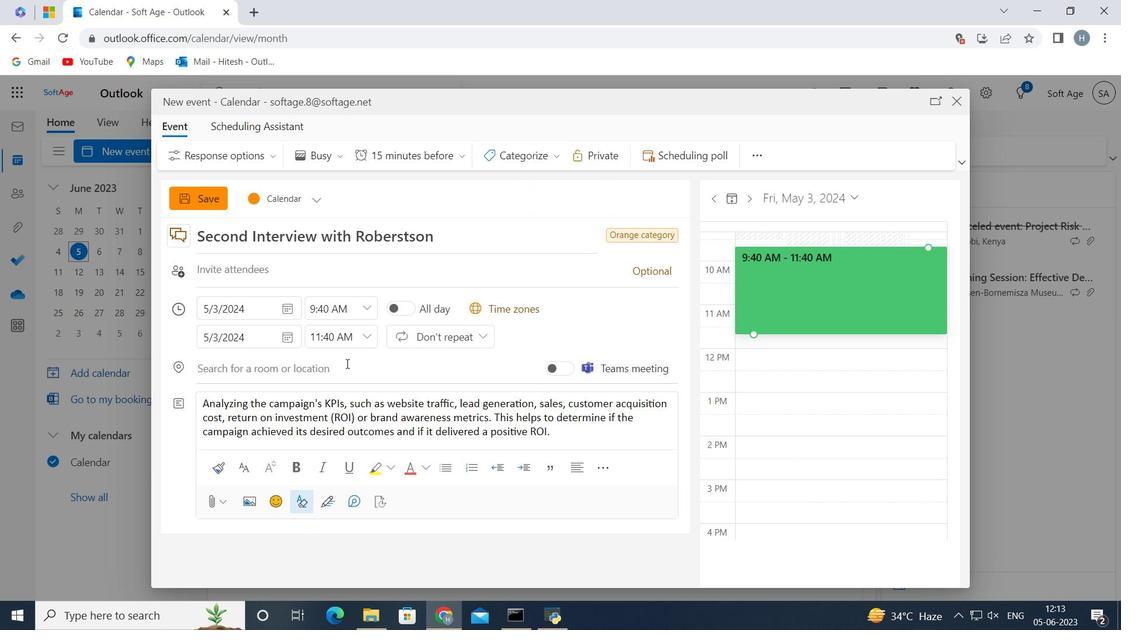 
Action: Mouse pressed left at (334, 373)
Screenshot: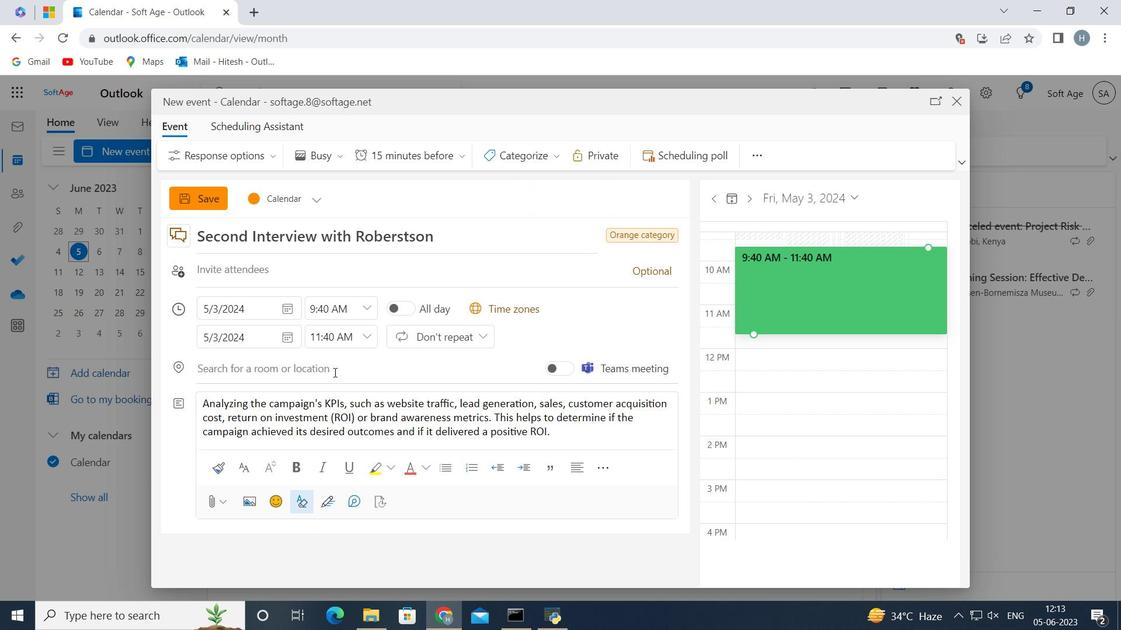 
Action: Key pressed <Key.caps_lock><Key.shift>Rotterdam,<Key.space><Key.shift><Key.shift><Key.shift><Key.shift><Key.shift><Key.shift><Key.shift><Key.shift><Key.shift><Key.shift><Key.shift><Key.shift><Key.shift><Key.shift><Key.shift><Key.shift><Key.shift><Key.shift>Netherlands<Key.space>
Screenshot: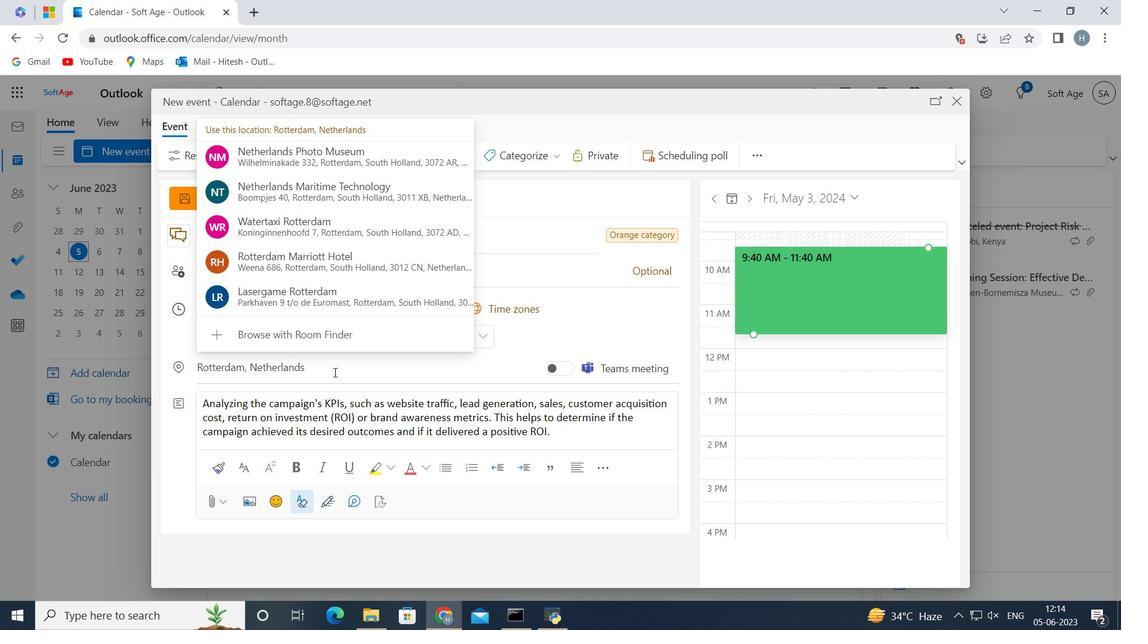 
Action: Mouse moved to (604, 303)
Screenshot: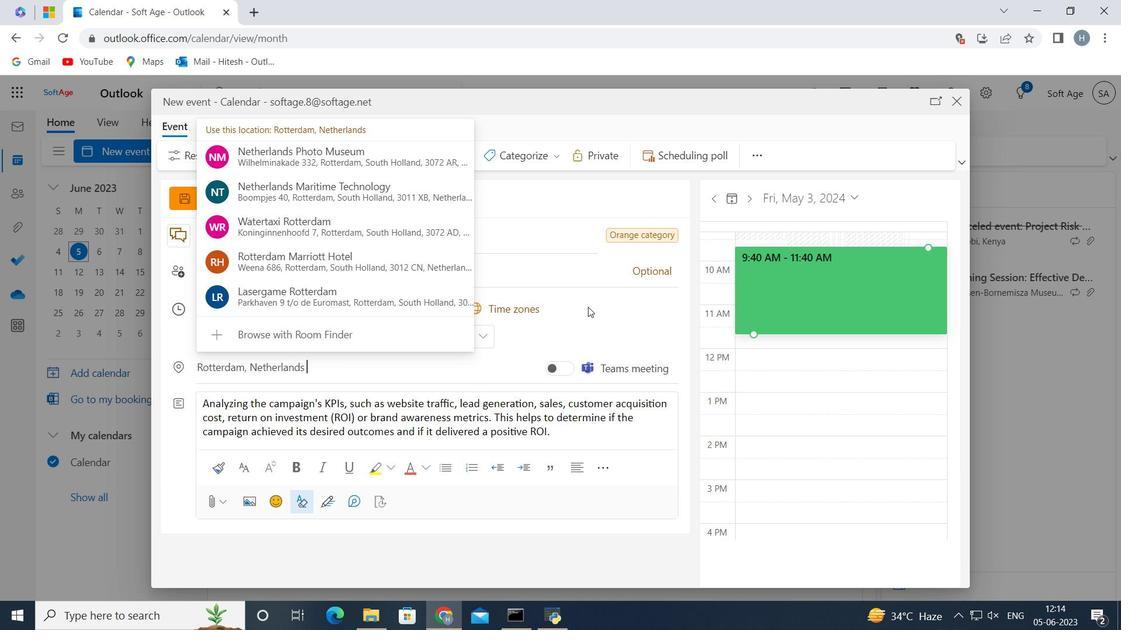 
Action: Mouse pressed left at (604, 303)
Screenshot: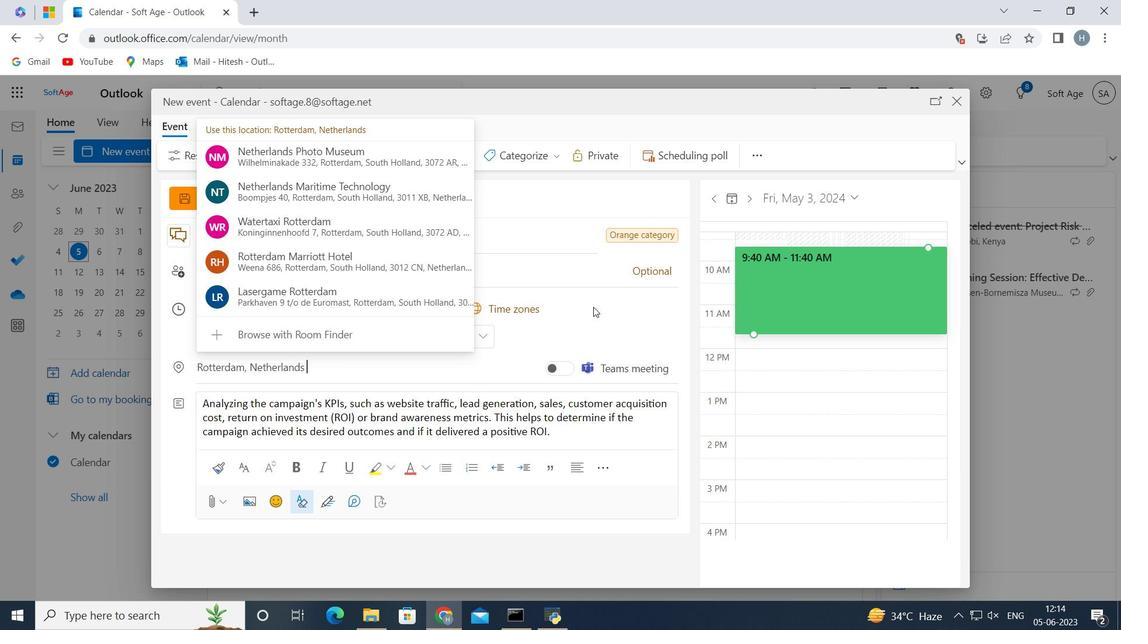 
Action: Mouse moved to (512, 278)
Screenshot: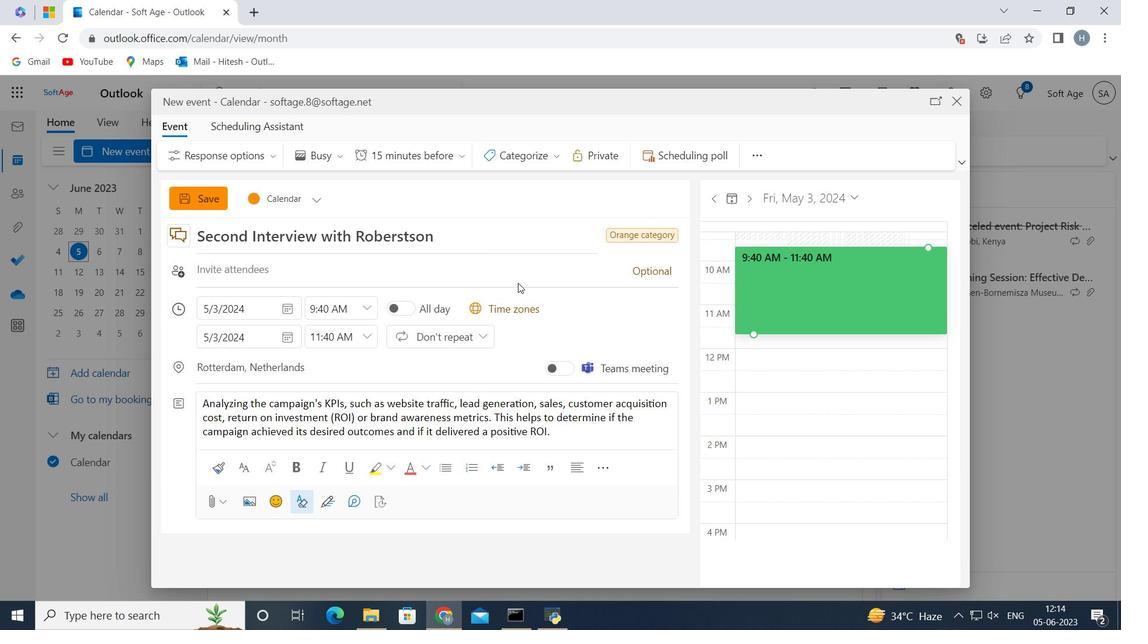 
Action: Mouse pressed left at (512, 278)
Screenshot: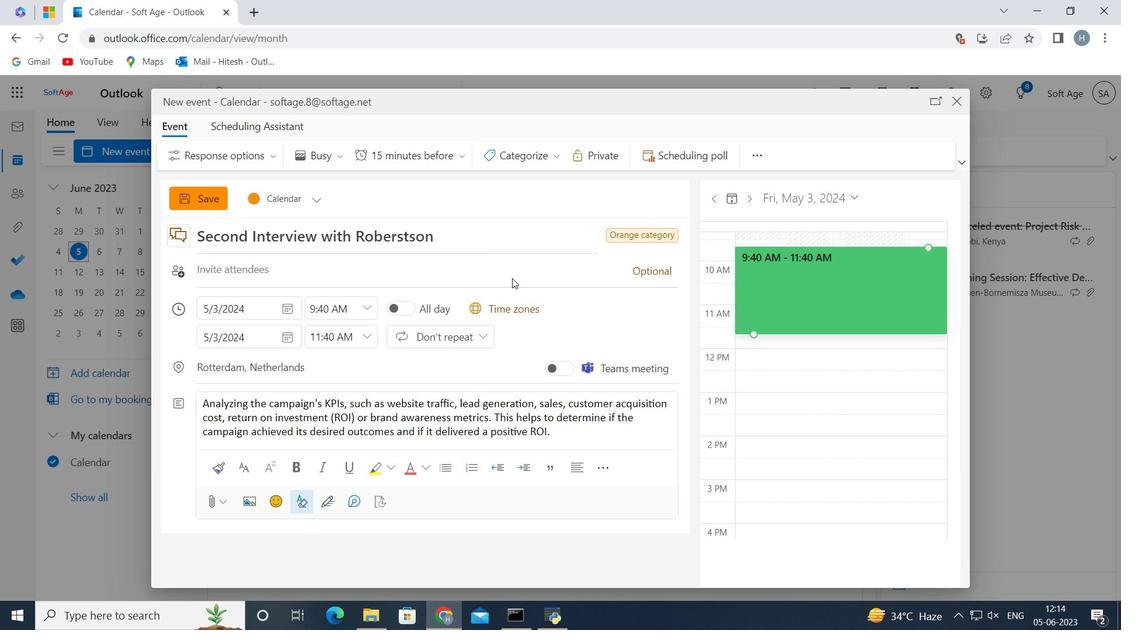 
Action: Key pressed softage.6<Key.shift>@softage.net
Screenshot: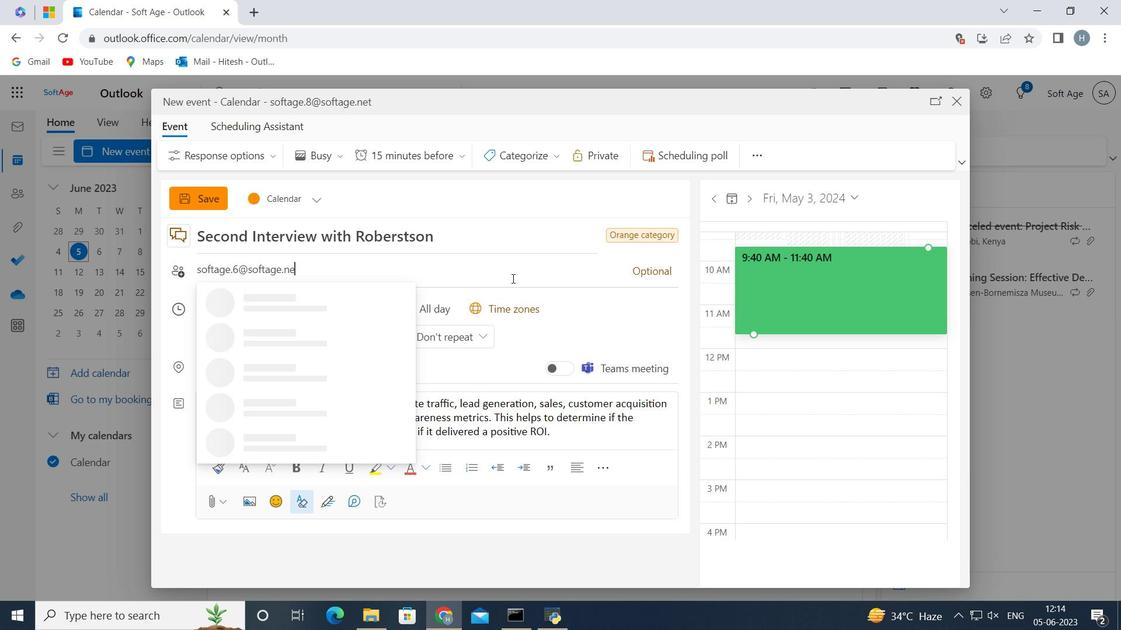 
Action: Mouse moved to (271, 305)
Screenshot: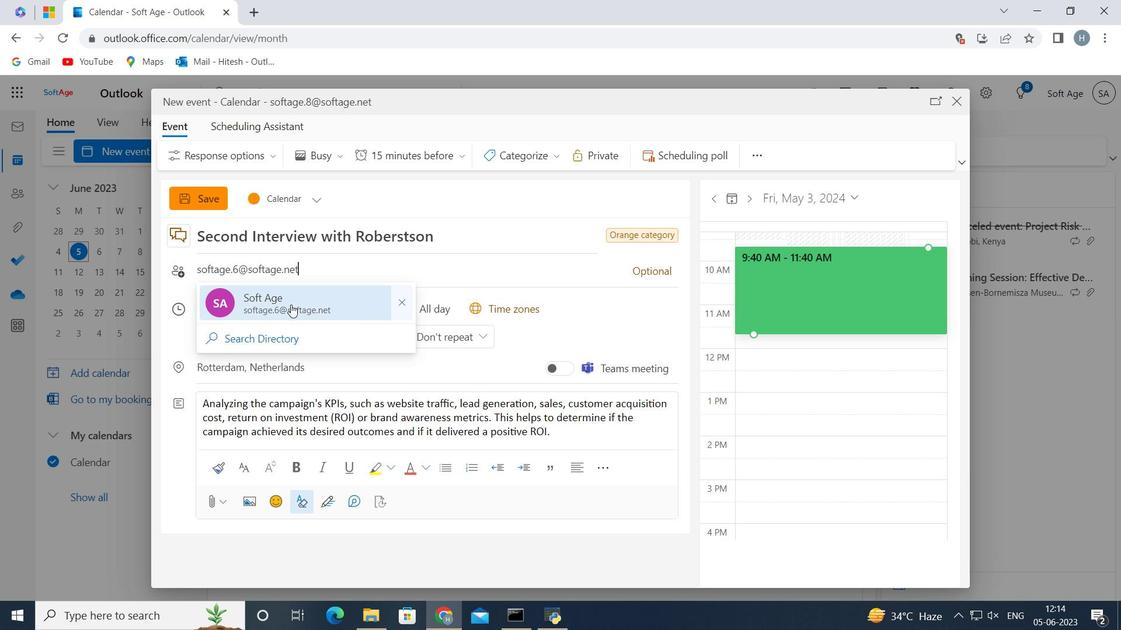 
Action: Mouse pressed left at (271, 305)
Screenshot: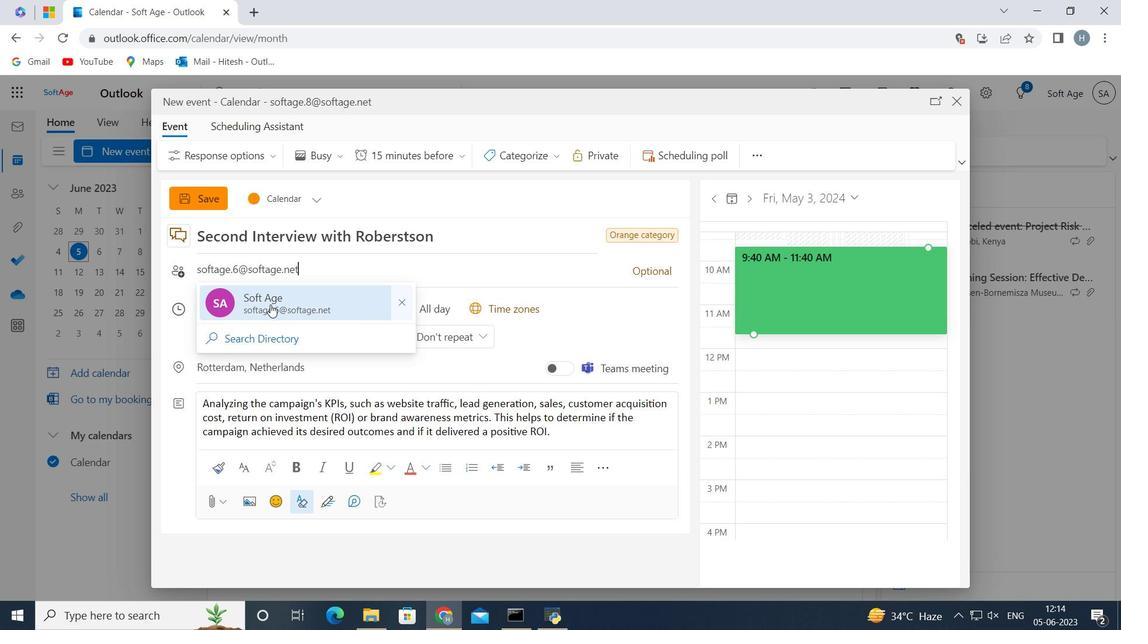 
Action: Key pressed softage.7<Key.shift>@softage.net
Screenshot: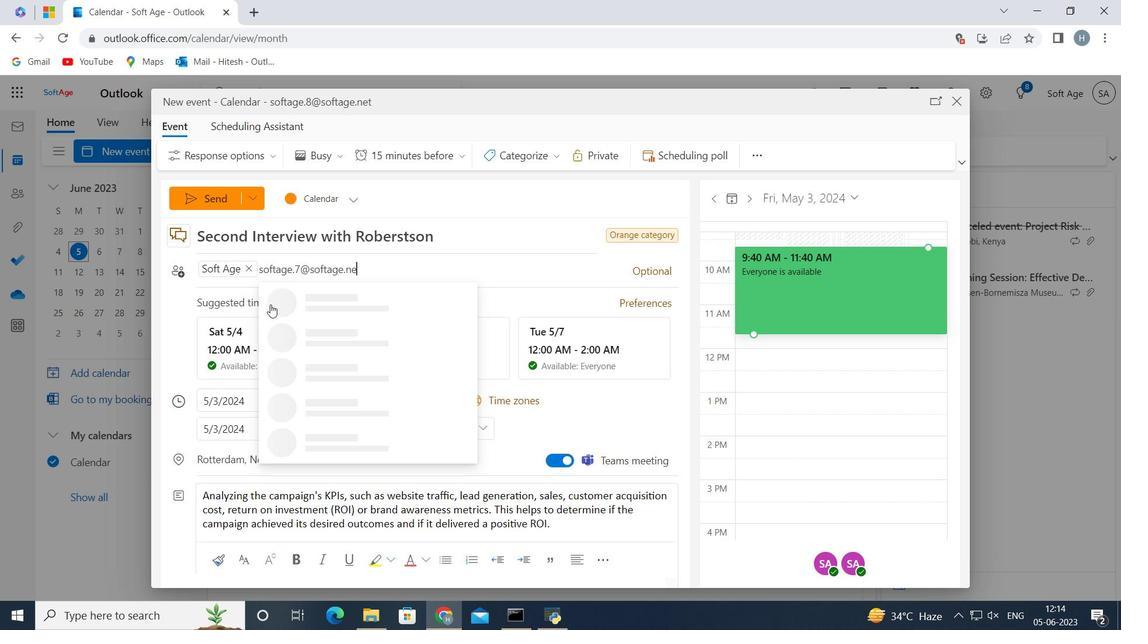 
Action: Mouse moved to (298, 302)
Screenshot: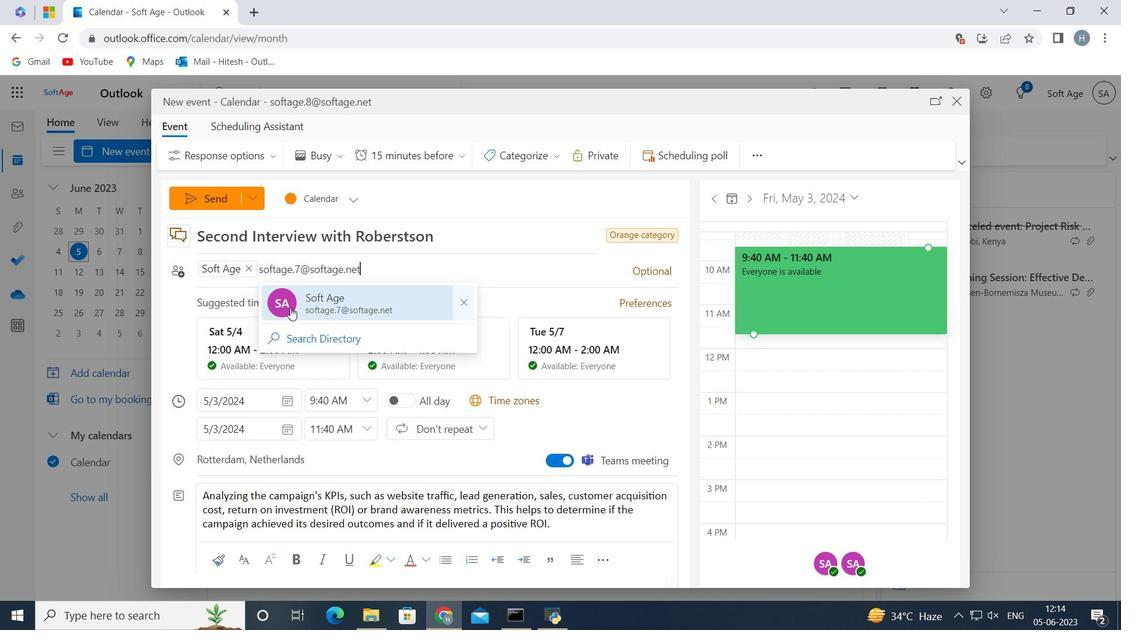 
Action: Mouse pressed left at (298, 302)
Screenshot: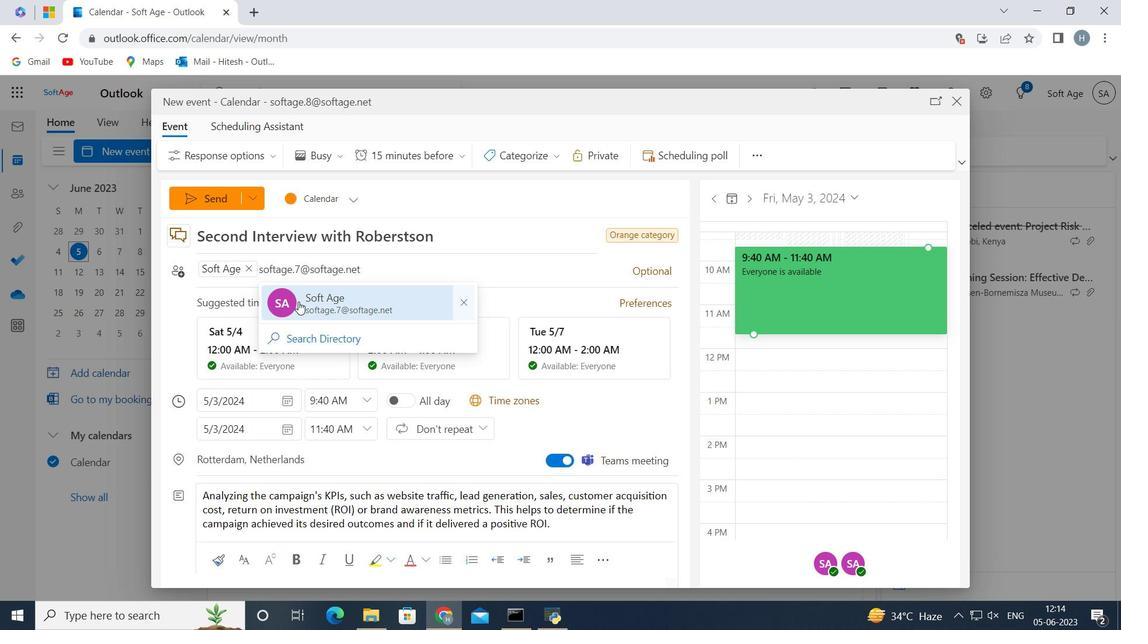 
Action: Mouse moved to (452, 155)
Screenshot: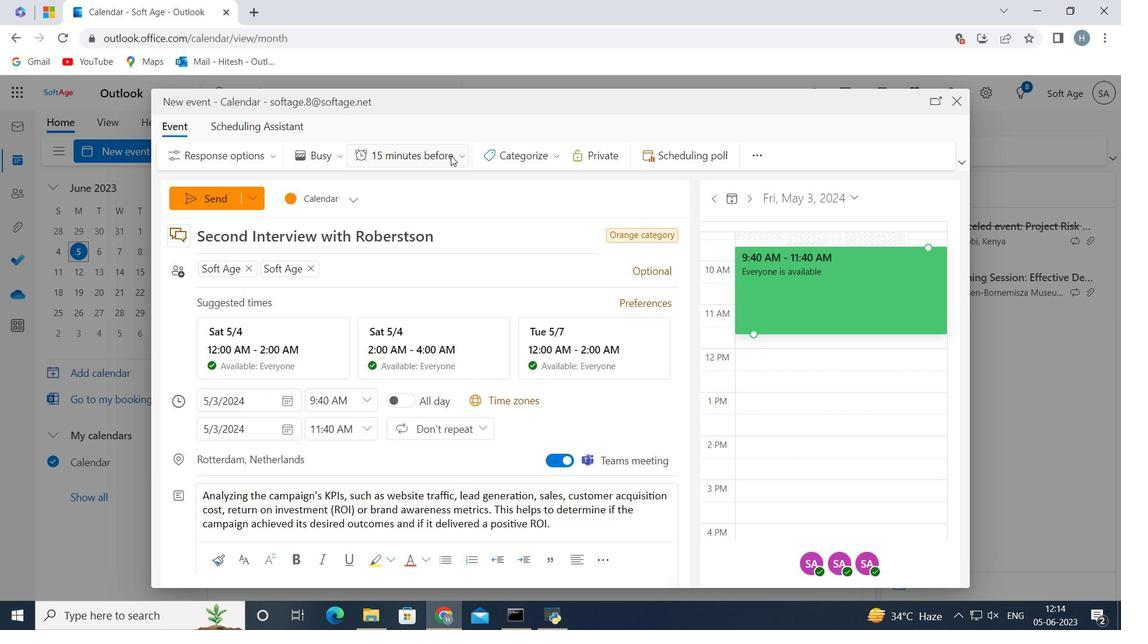 
Action: Mouse pressed left at (452, 155)
Screenshot: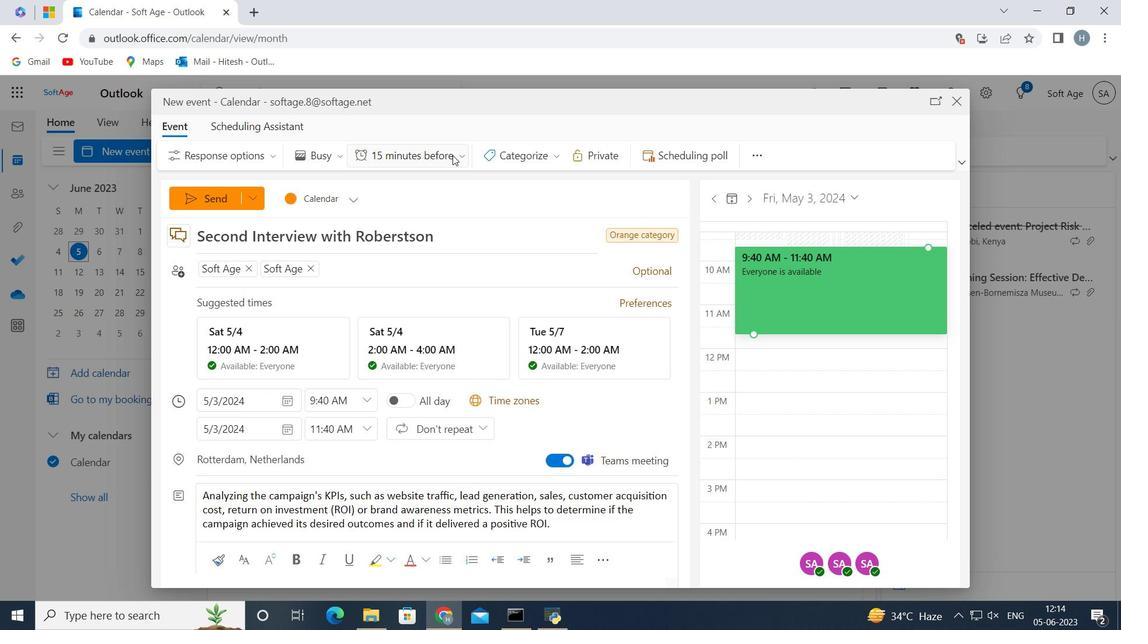 
Action: Mouse moved to (429, 234)
Screenshot: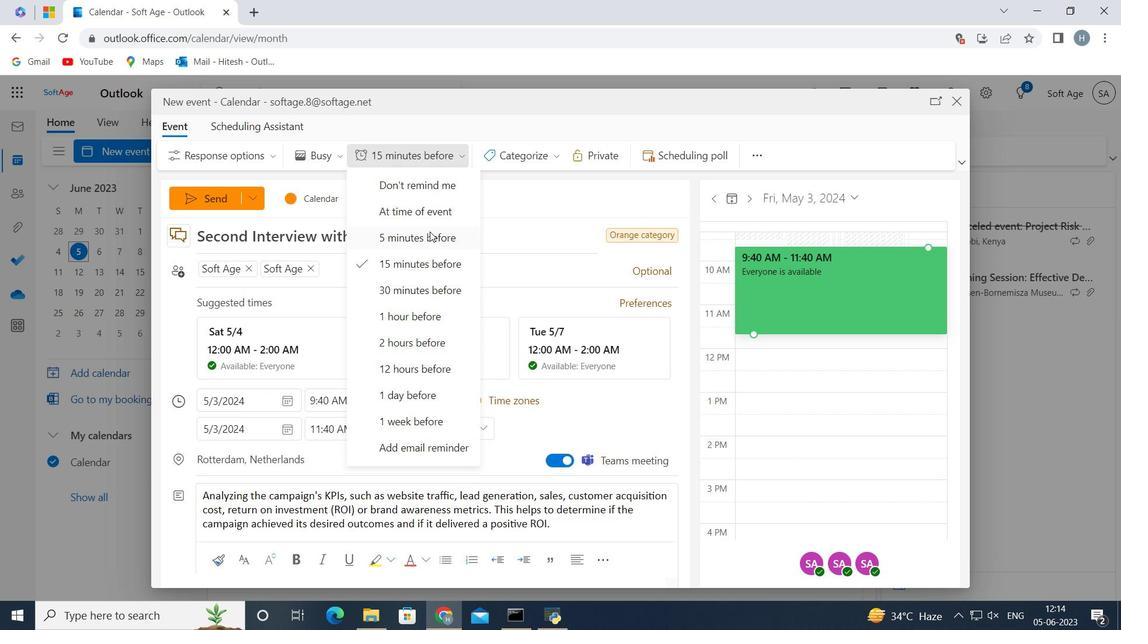 
Action: Mouse pressed left at (429, 234)
Screenshot: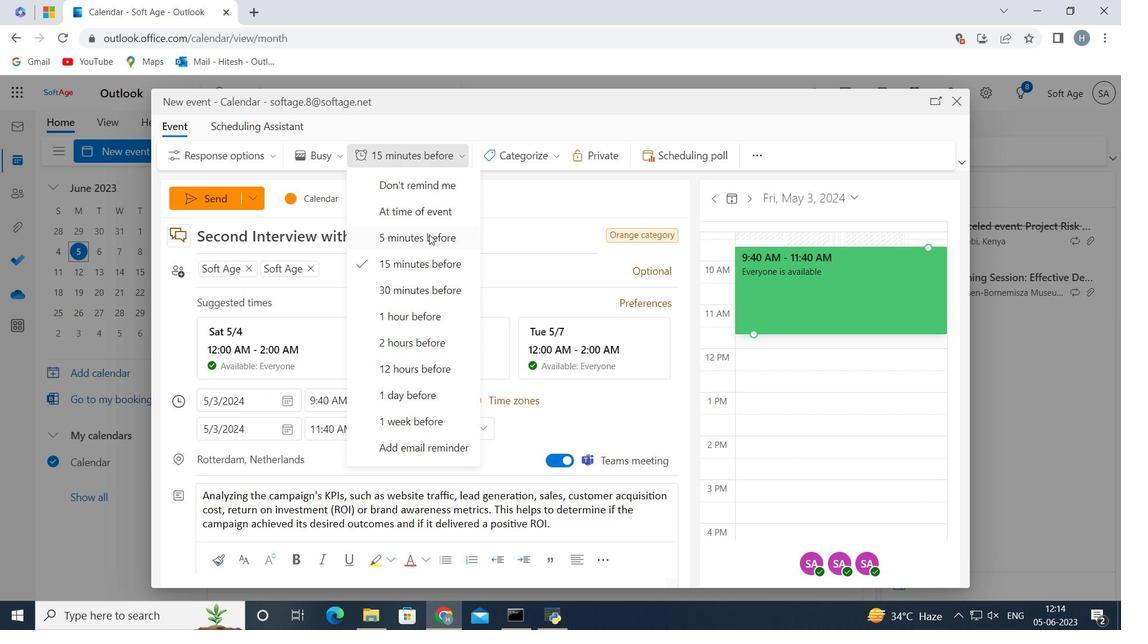 
Action: Mouse moved to (221, 198)
Screenshot: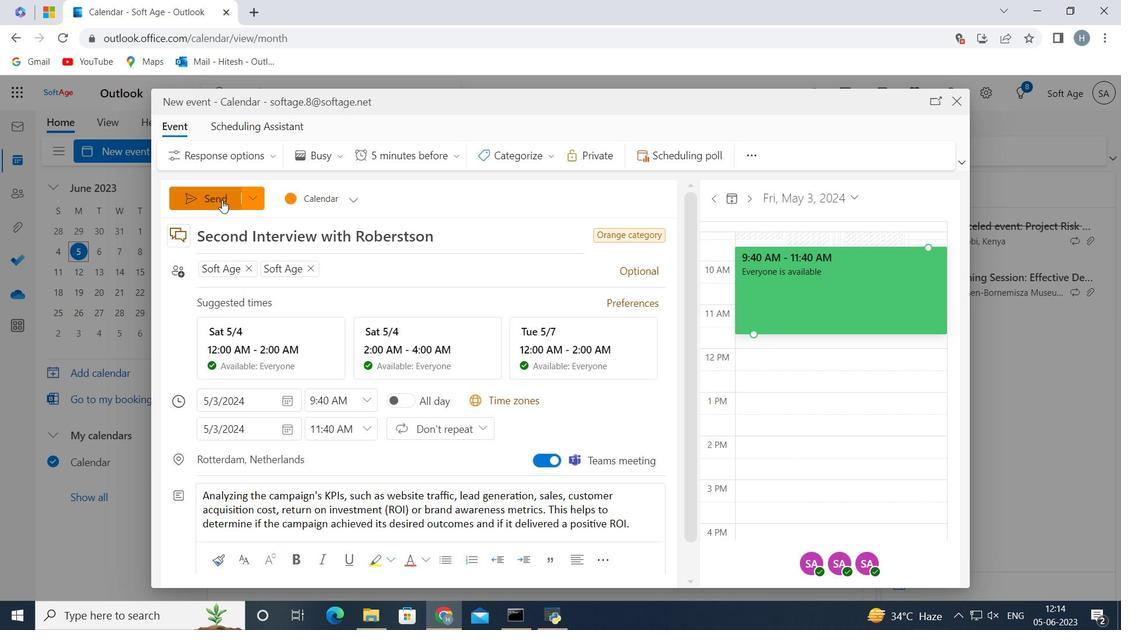 
Action: Mouse pressed left at (221, 198)
Screenshot: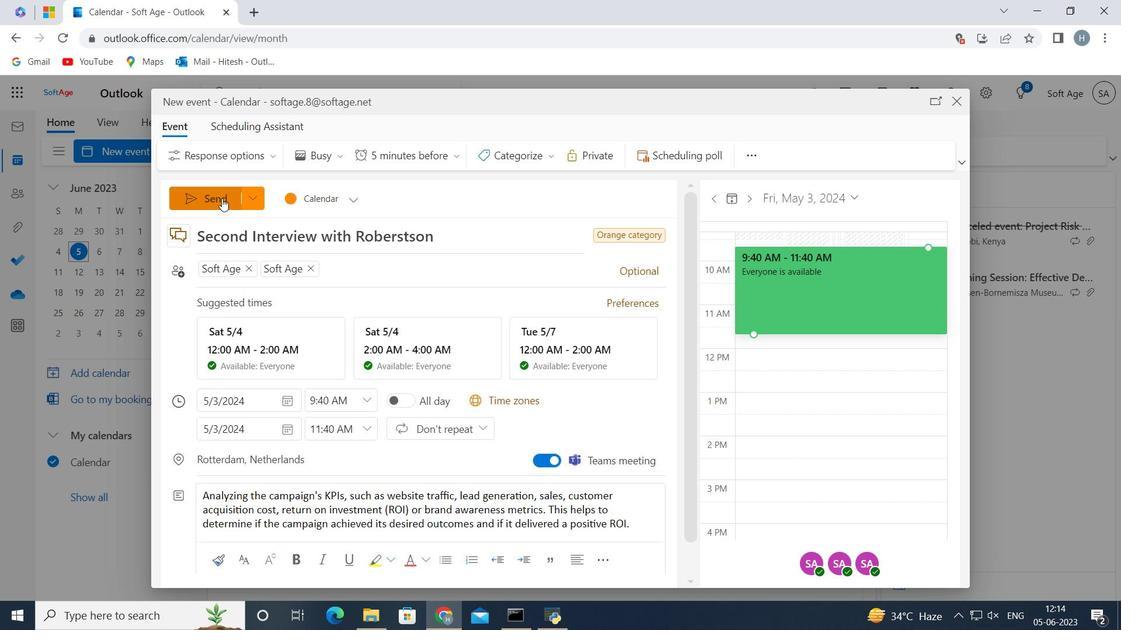 
Action: Mouse moved to (525, 191)
Screenshot: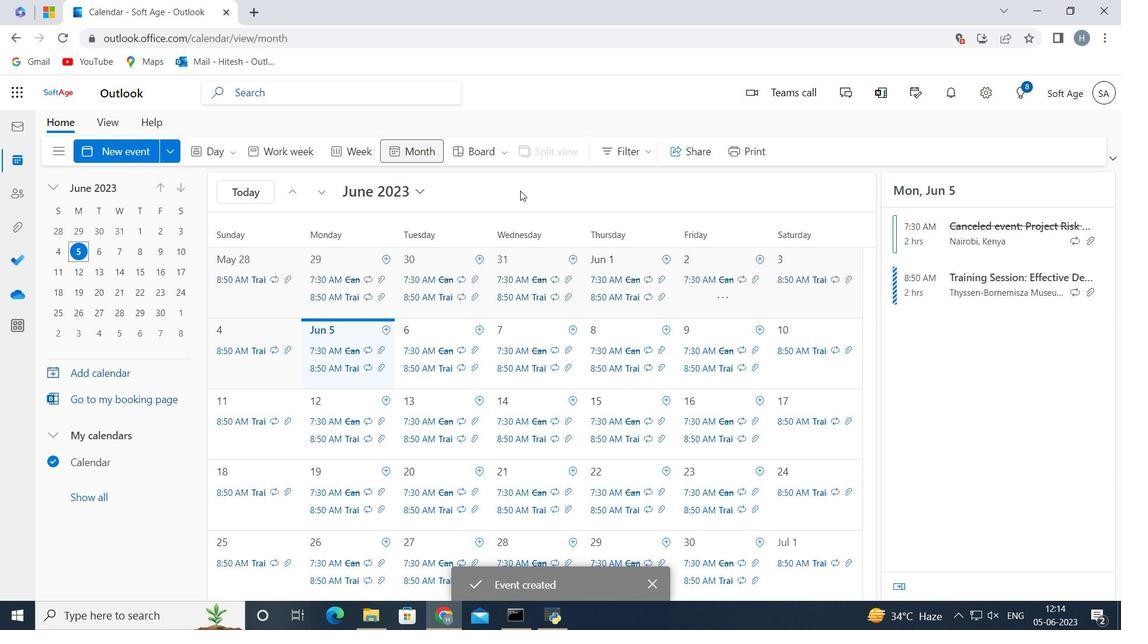 
